 Task: Search one way flight ticket for 4 adults, 2 children, 2 infants in seat and 1 infant on lap in economy from San Juan: Fernando Luis Ribas Dominicci Airport (isla Grande Airport) to Springfield: Abraham Lincoln Capital Airport on 5-2-2023. Choice of flights is Delta. Price is upto 80000. Outbound departure time preference is 9:00.
Action: Mouse moved to (262, 344)
Screenshot: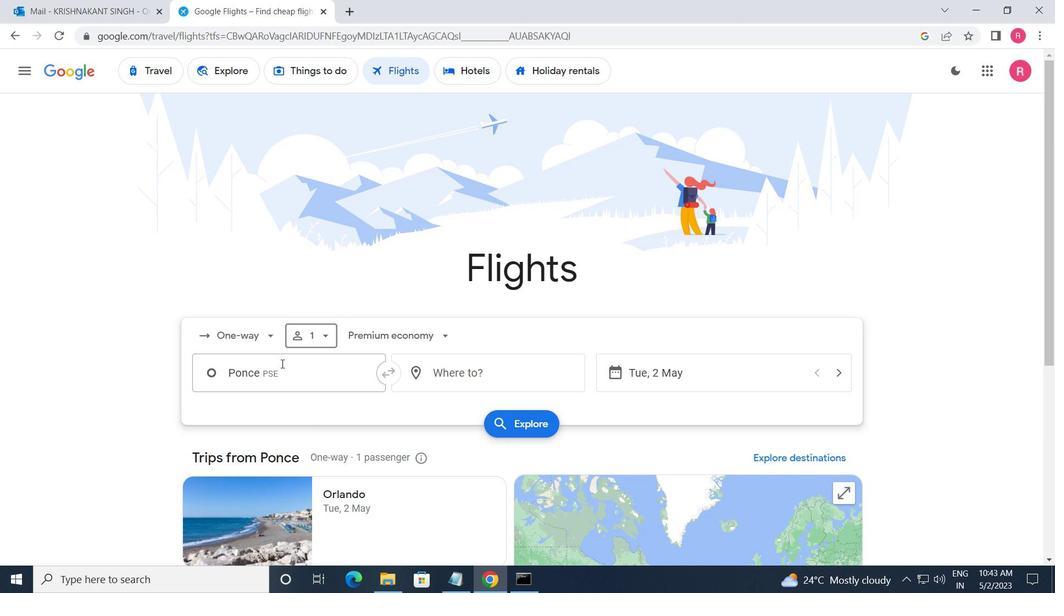 
Action: Mouse pressed left at (262, 344)
Screenshot: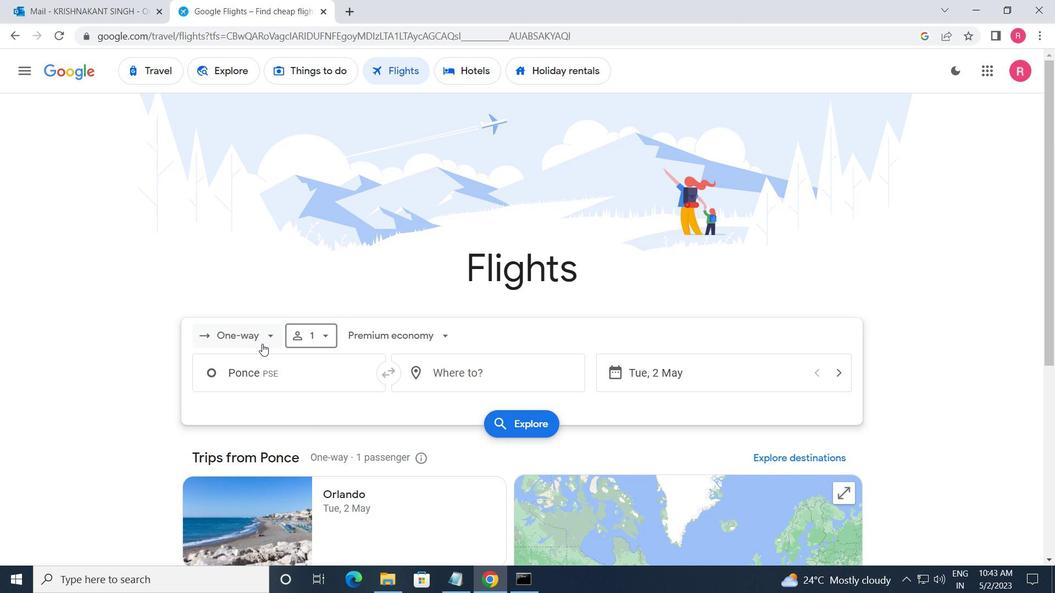 
Action: Mouse moved to (263, 397)
Screenshot: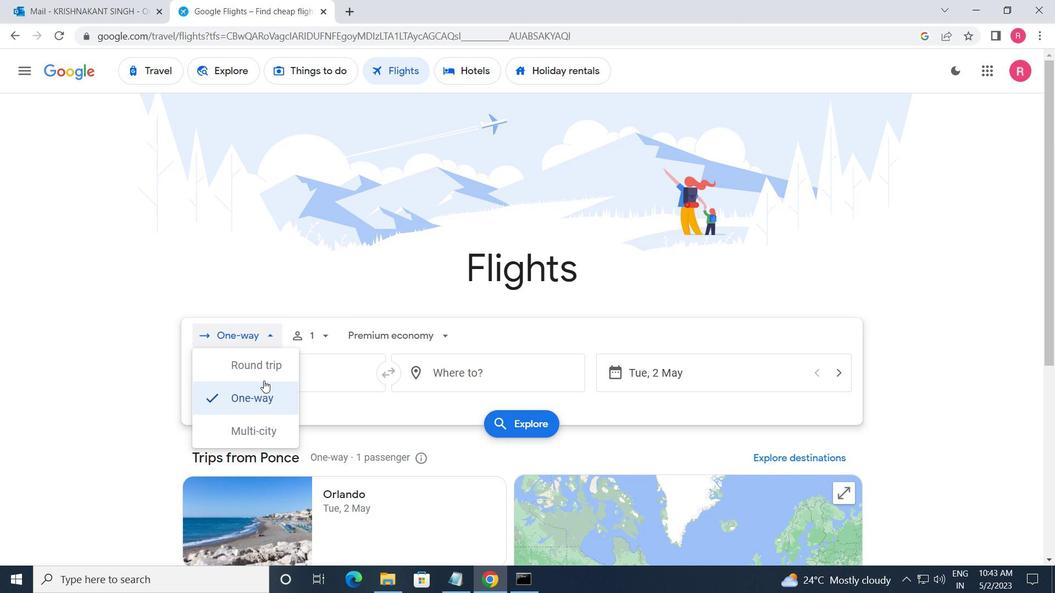 
Action: Mouse pressed left at (263, 397)
Screenshot: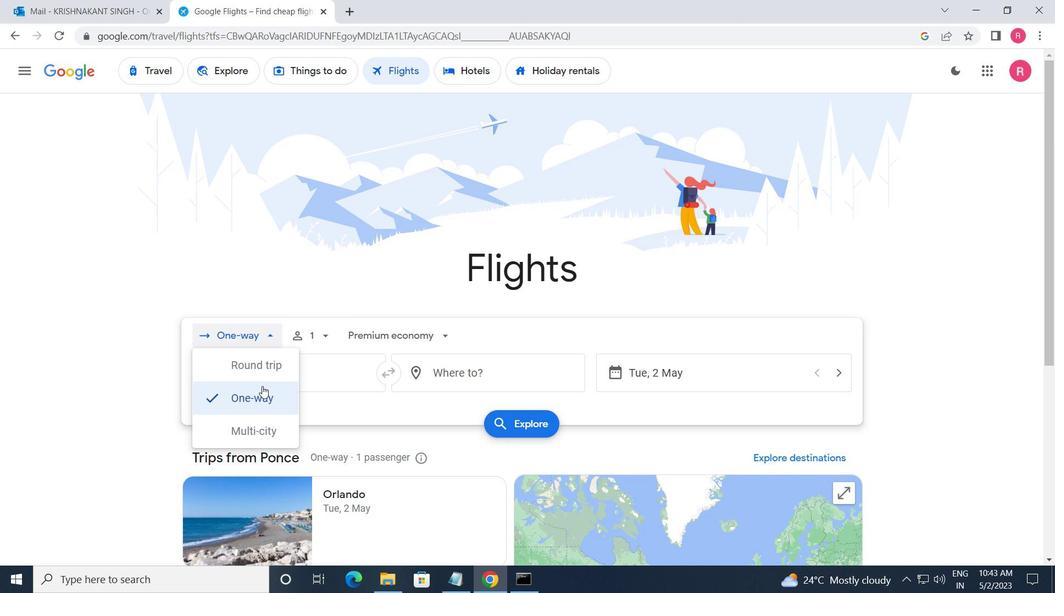 
Action: Mouse moved to (312, 340)
Screenshot: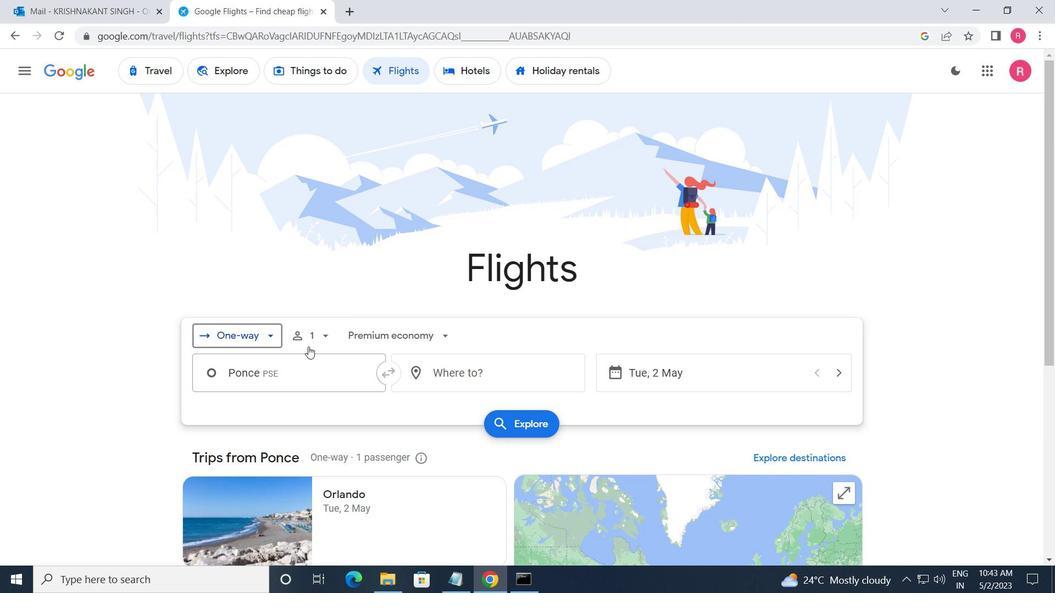 
Action: Mouse pressed left at (312, 340)
Screenshot: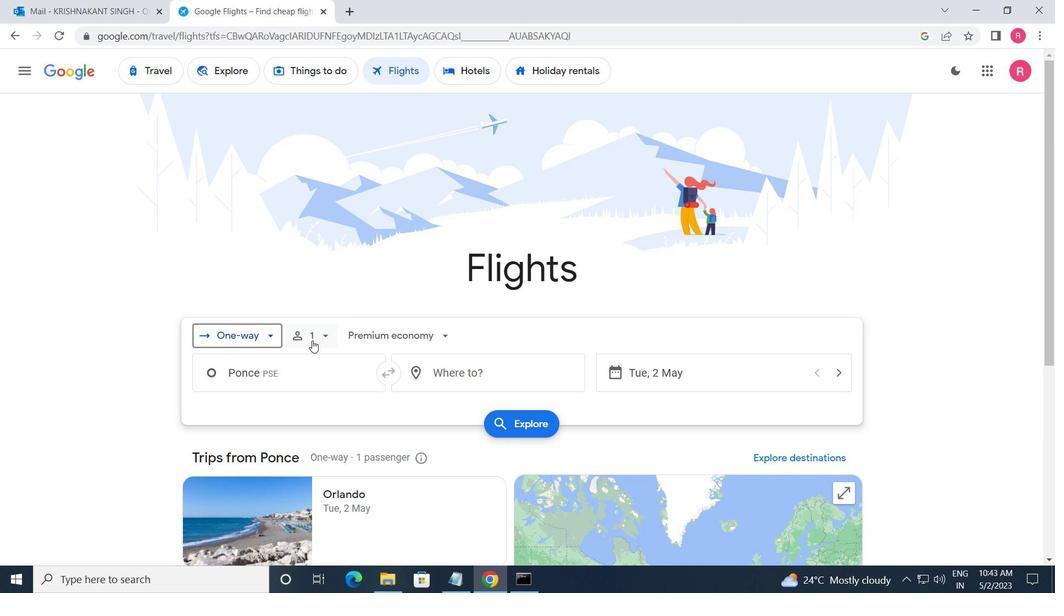 
Action: Mouse moved to (431, 375)
Screenshot: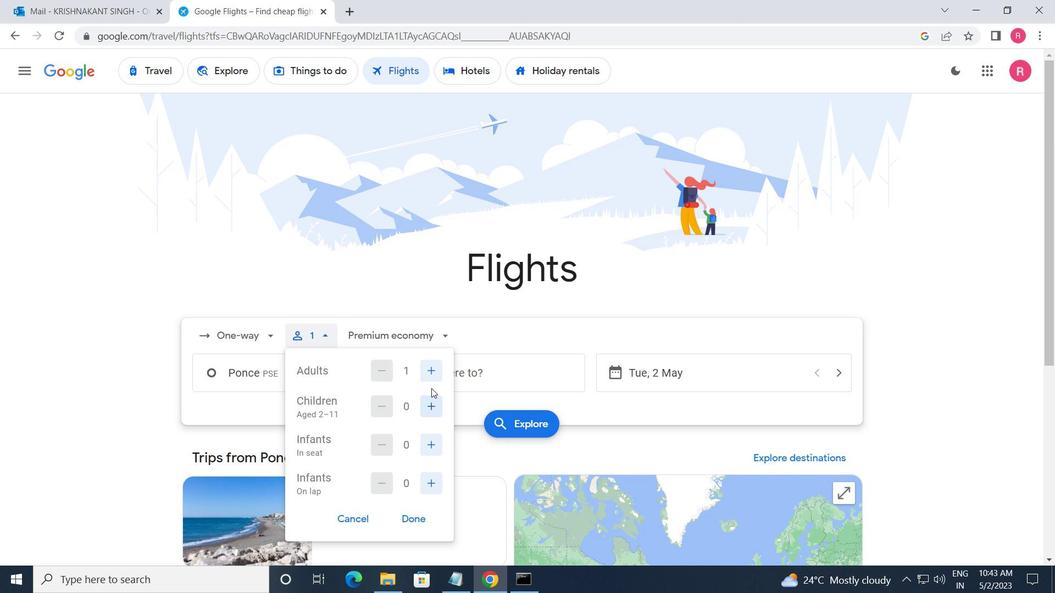 
Action: Mouse pressed left at (431, 375)
Screenshot: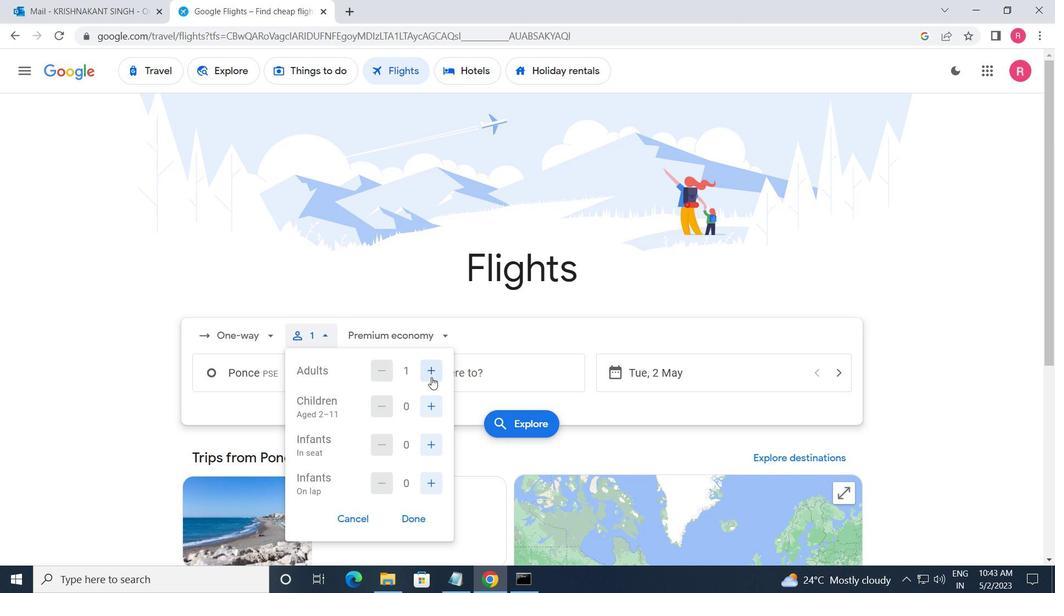 
Action: Mouse moved to (431, 375)
Screenshot: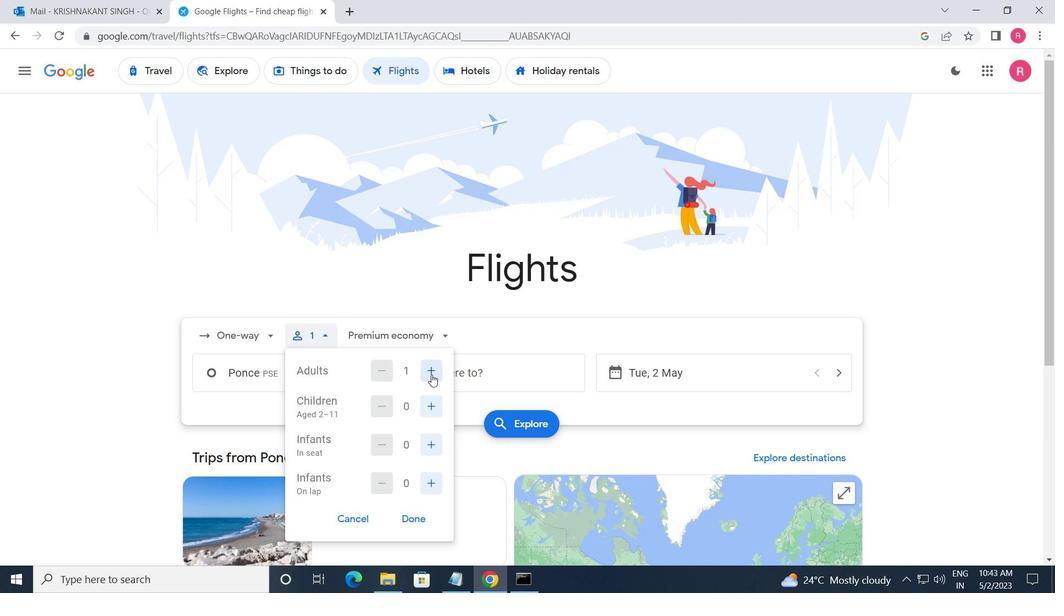 
Action: Mouse pressed left at (431, 375)
Screenshot: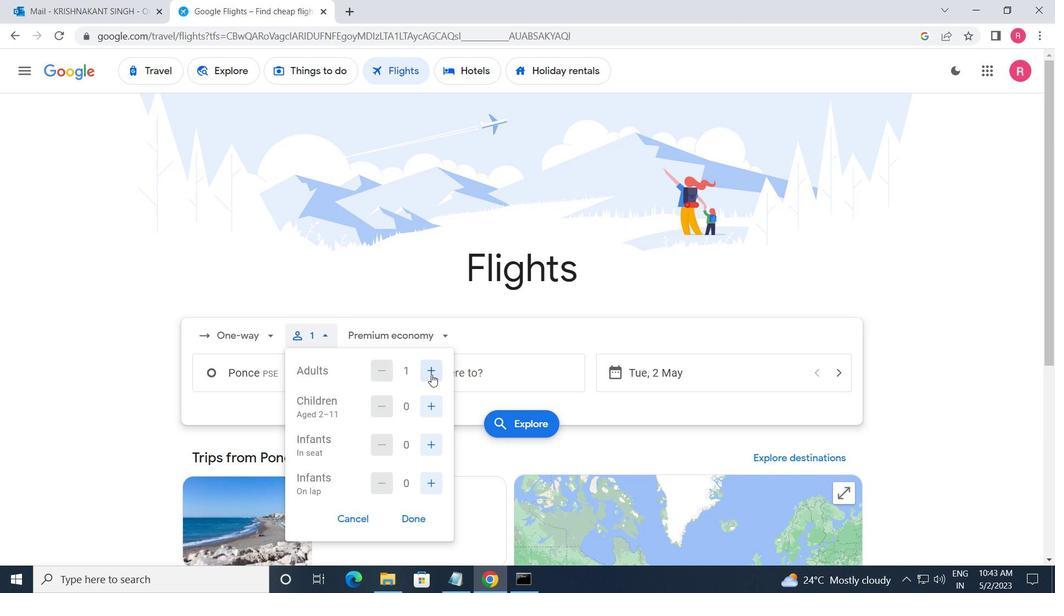 
Action: Mouse pressed left at (431, 375)
Screenshot: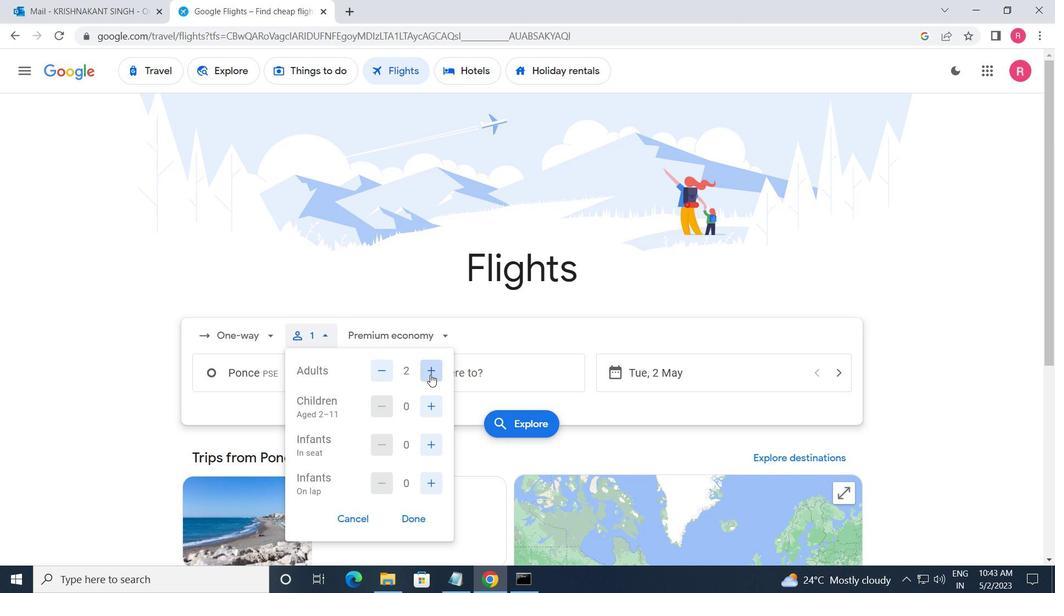 
Action: Mouse moved to (430, 409)
Screenshot: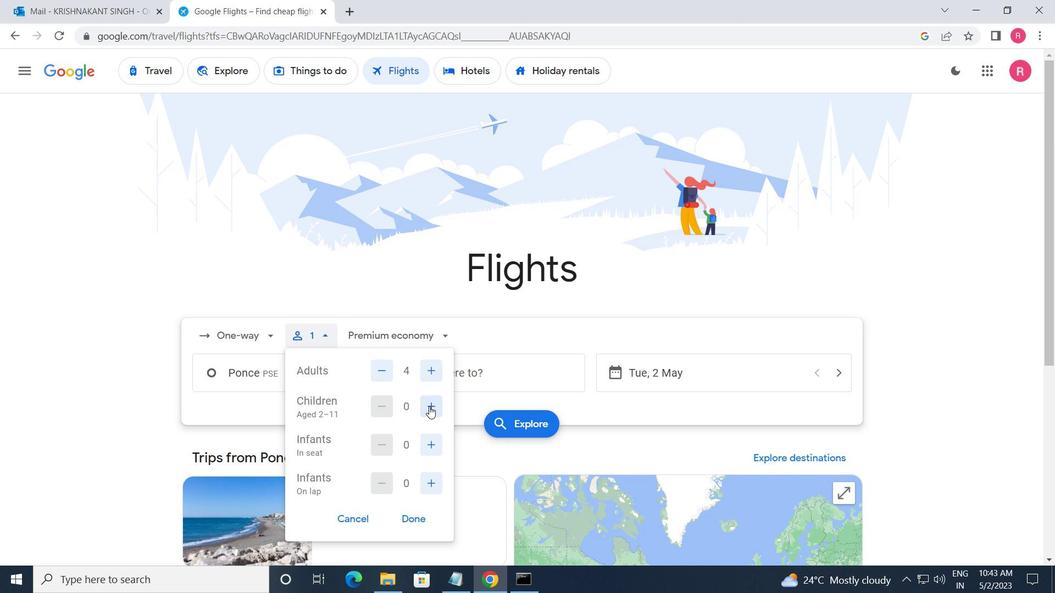 
Action: Mouse pressed left at (430, 409)
Screenshot: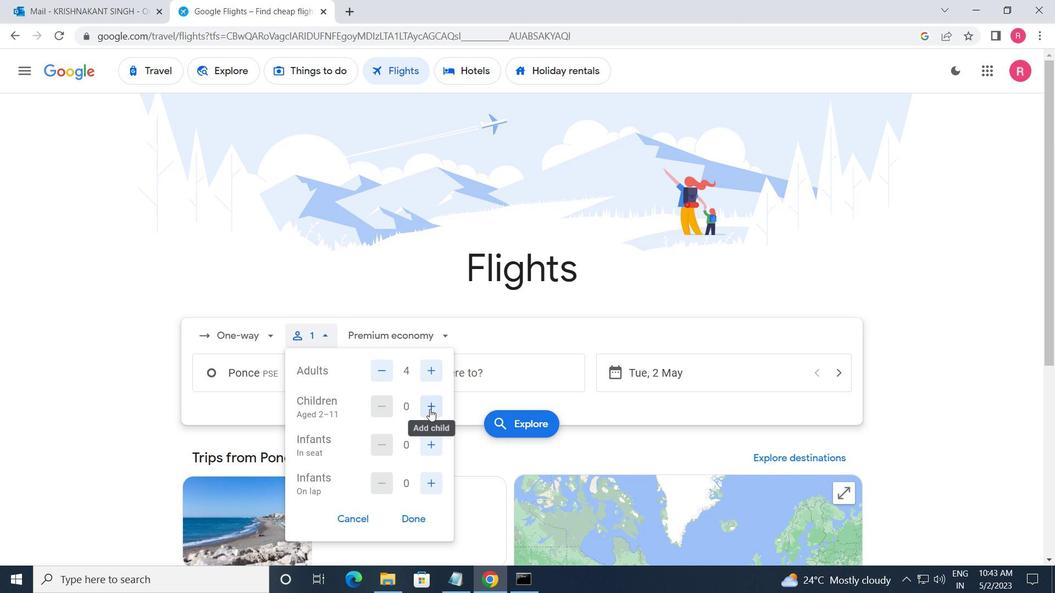 
Action: Mouse pressed left at (430, 409)
Screenshot: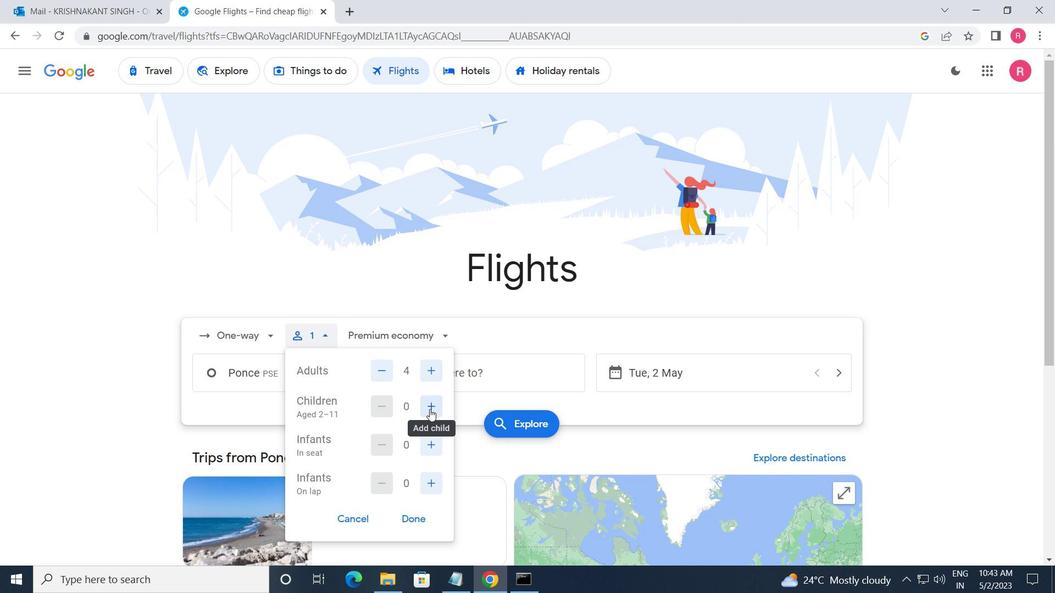 
Action: Mouse moved to (431, 442)
Screenshot: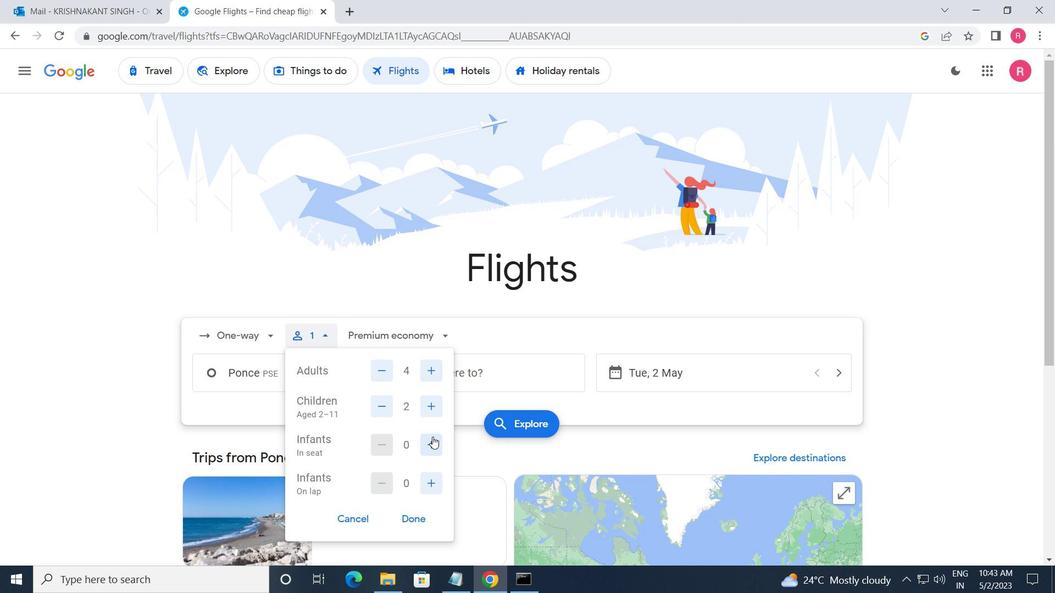 
Action: Mouse pressed left at (431, 442)
Screenshot: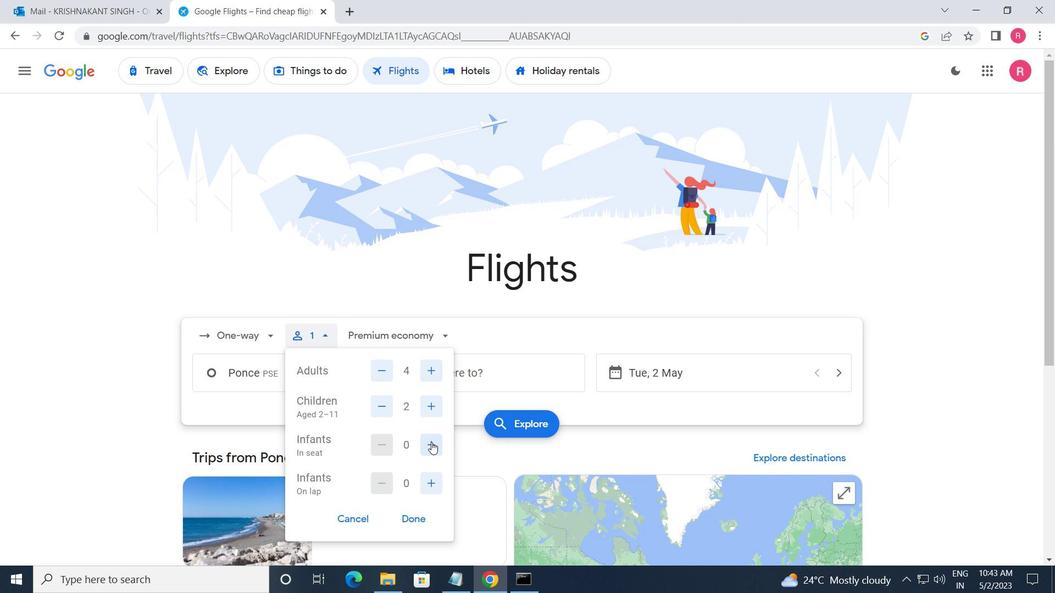 
Action: Mouse pressed left at (431, 442)
Screenshot: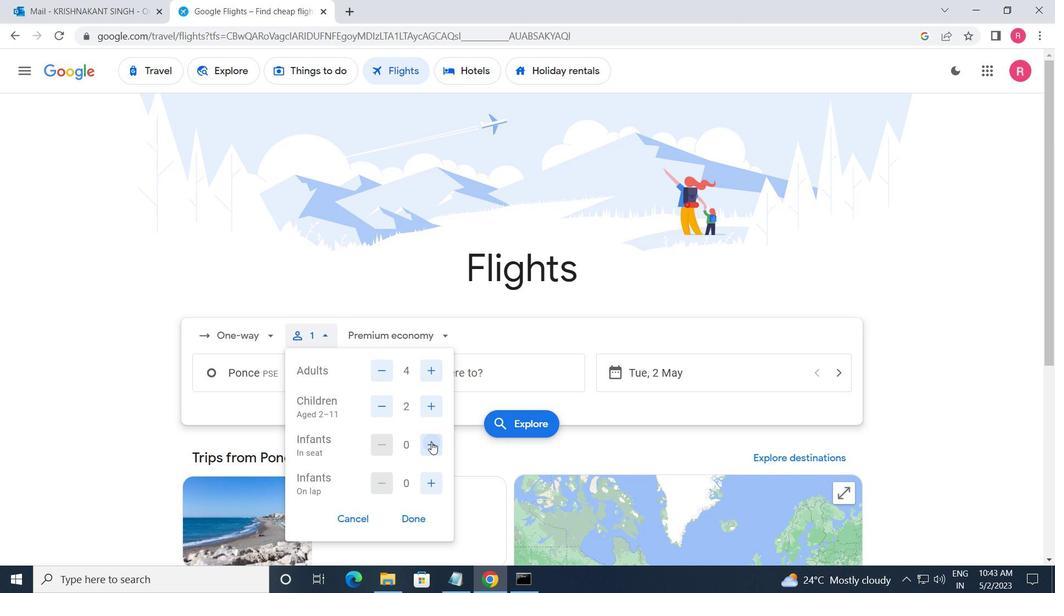 
Action: Mouse moved to (432, 483)
Screenshot: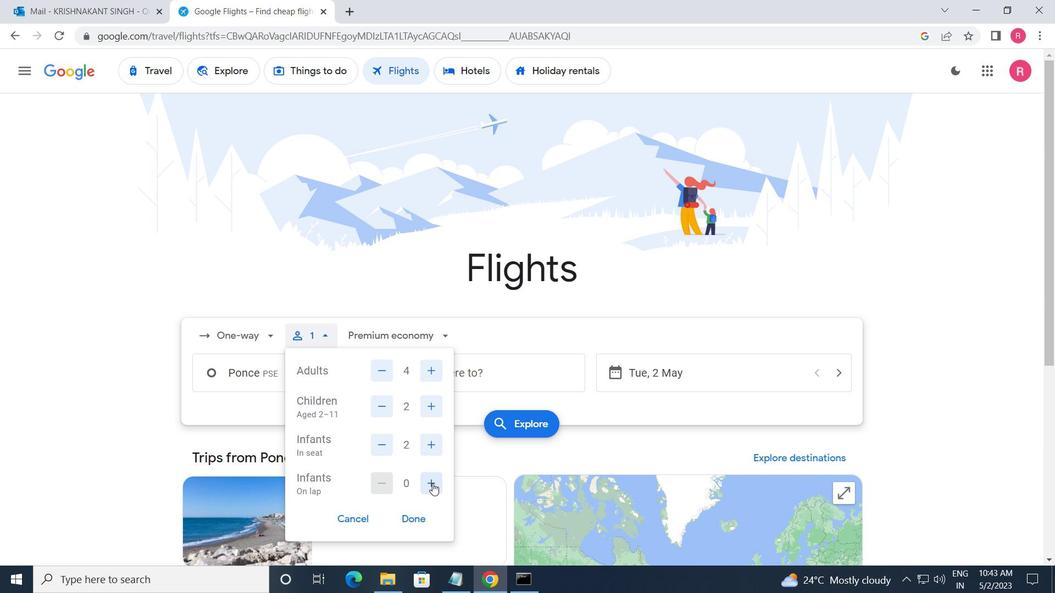 
Action: Mouse pressed left at (432, 483)
Screenshot: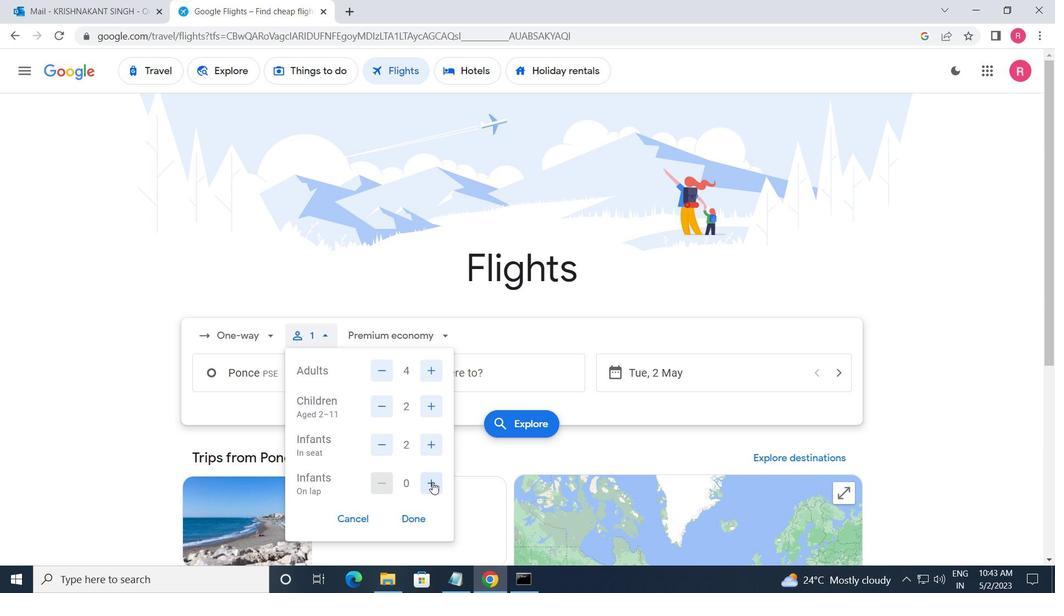 
Action: Mouse moved to (417, 513)
Screenshot: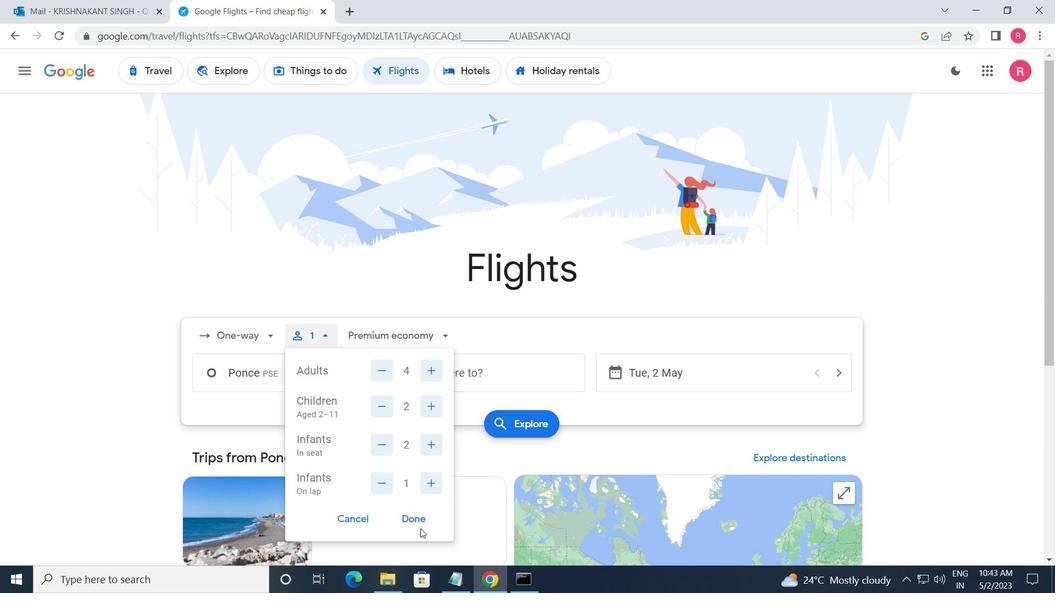 
Action: Mouse pressed left at (417, 513)
Screenshot: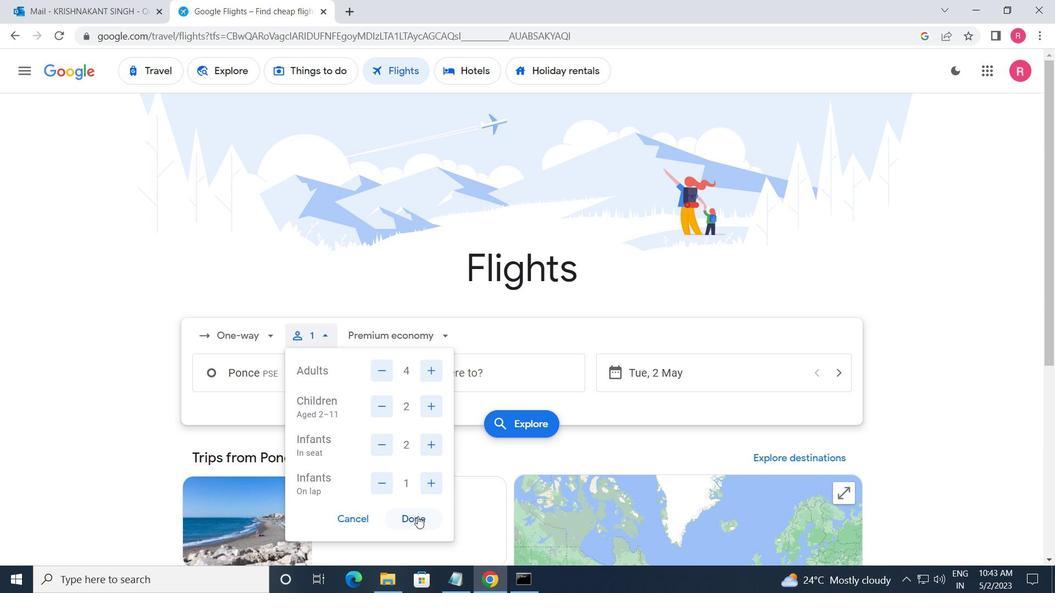 
Action: Mouse moved to (393, 332)
Screenshot: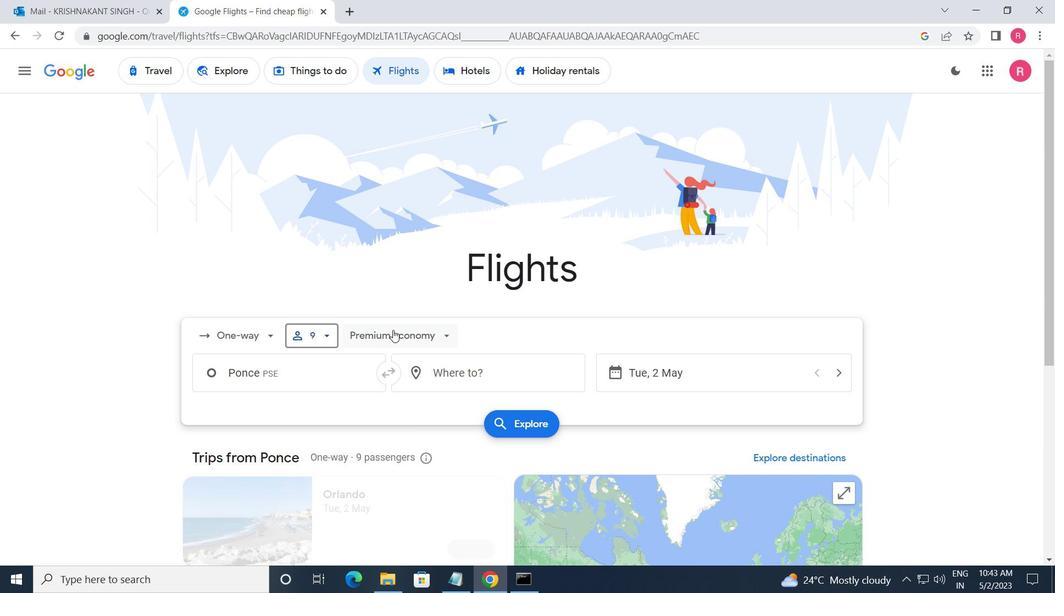 
Action: Mouse pressed left at (393, 332)
Screenshot: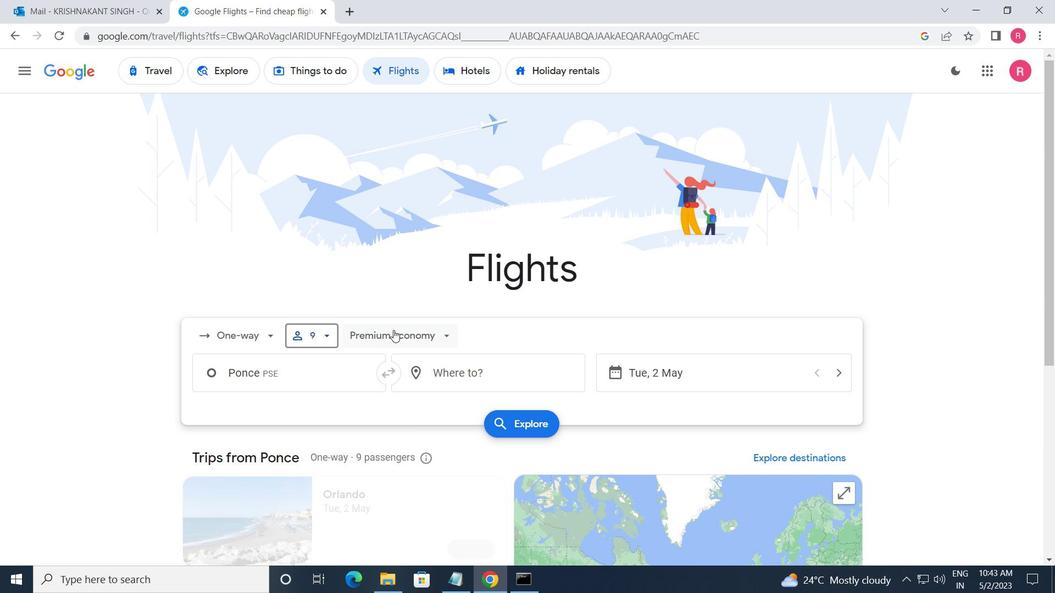 
Action: Mouse moved to (412, 370)
Screenshot: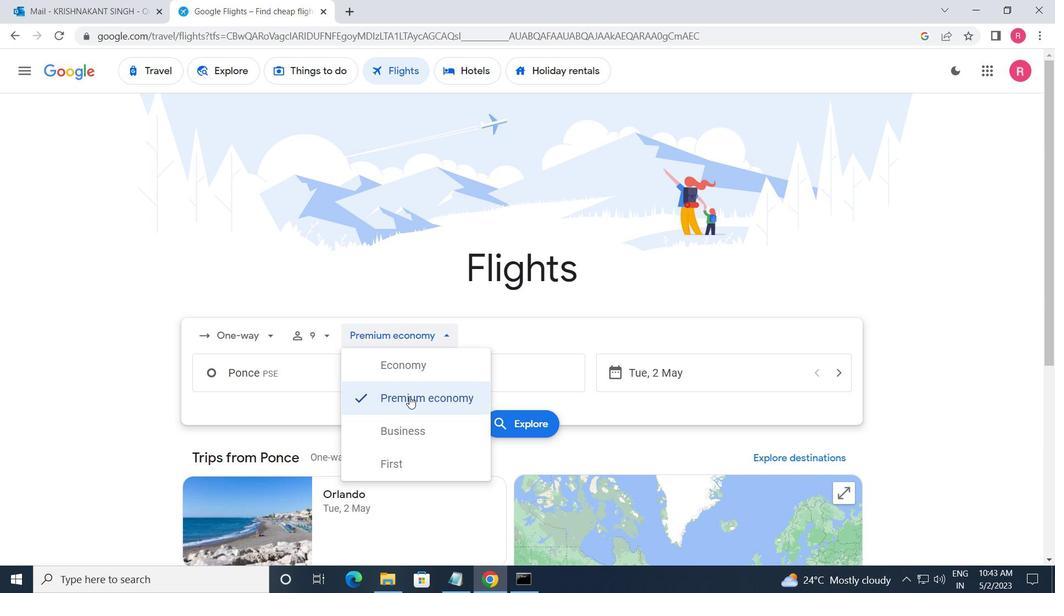 
Action: Mouse pressed left at (412, 370)
Screenshot: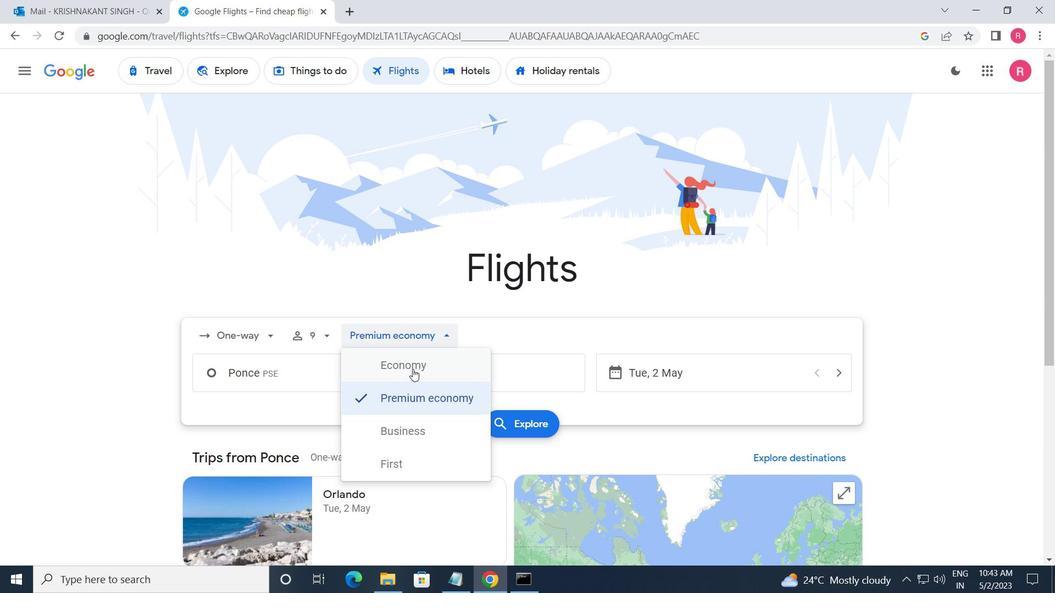 
Action: Mouse moved to (345, 375)
Screenshot: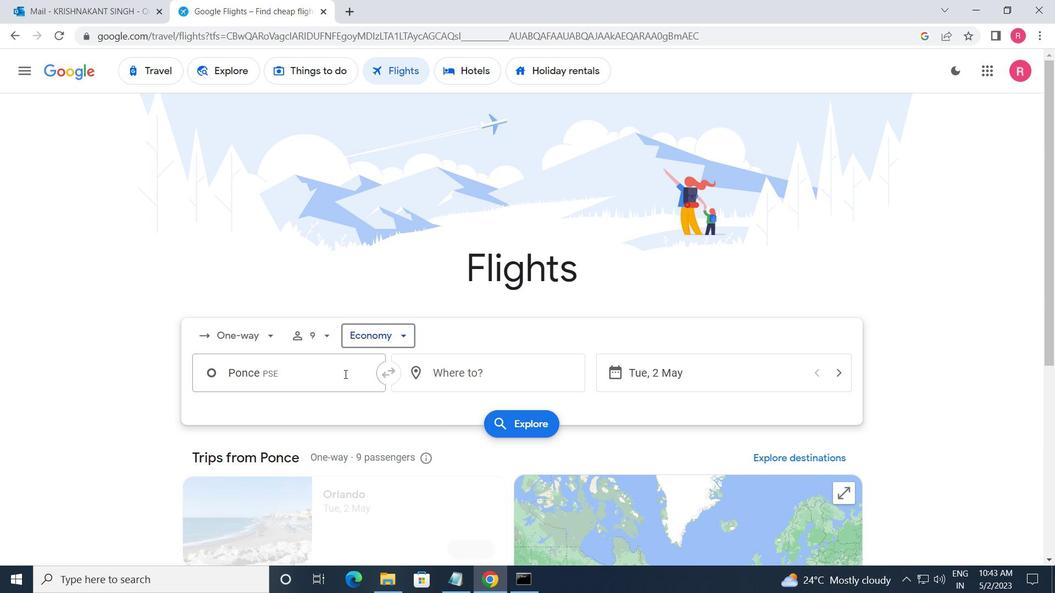 
Action: Mouse pressed left at (345, 375)
Screenshot: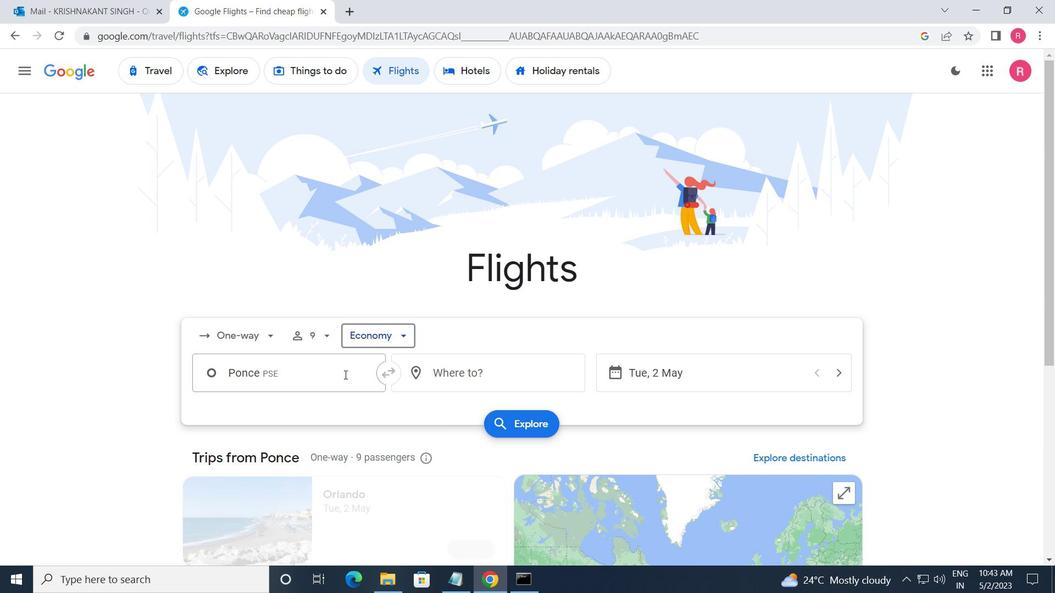 
Action: Mouse moved to (341, 378)
Screenshot: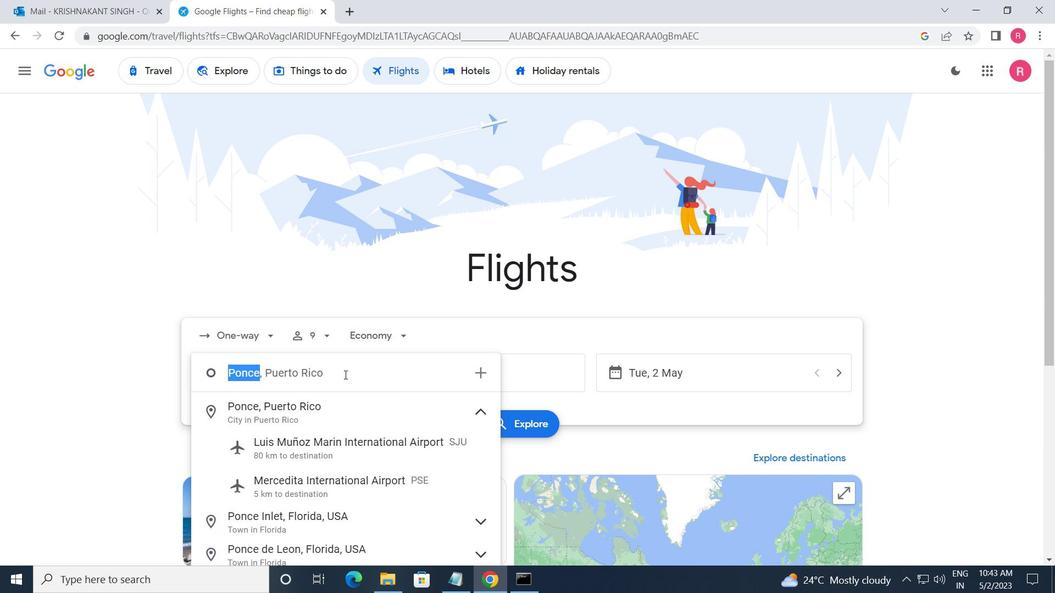 
Action: Key pressed <Key.shift><Key.shift><Key.shift><Key.shift><Key.shift>FERNANDO<Key.space><Key.shift_r>L
Screenshot: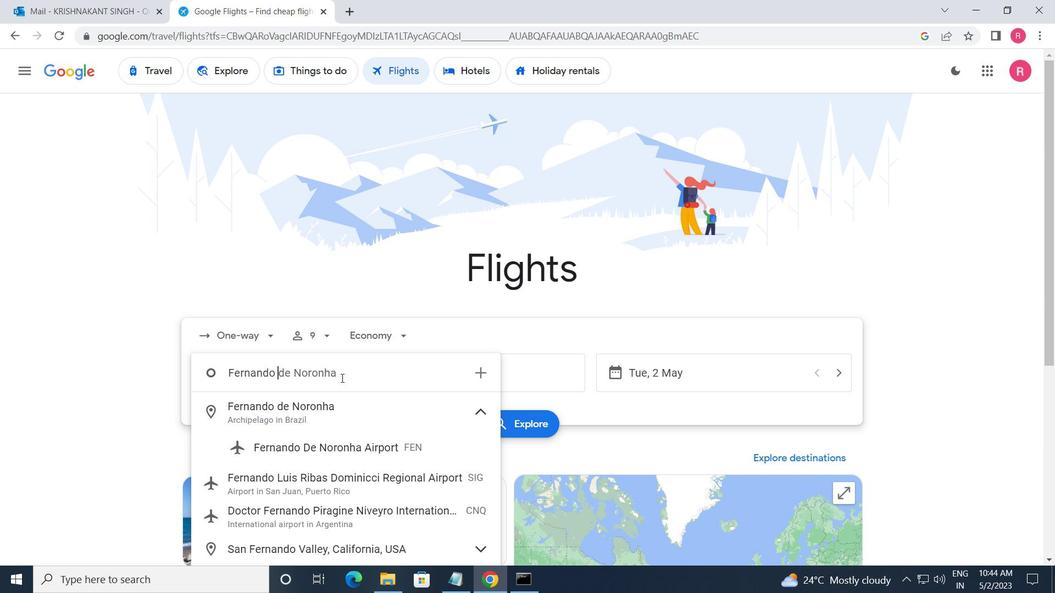 
Action: Mouse moved to (323, 406)
Screenshot: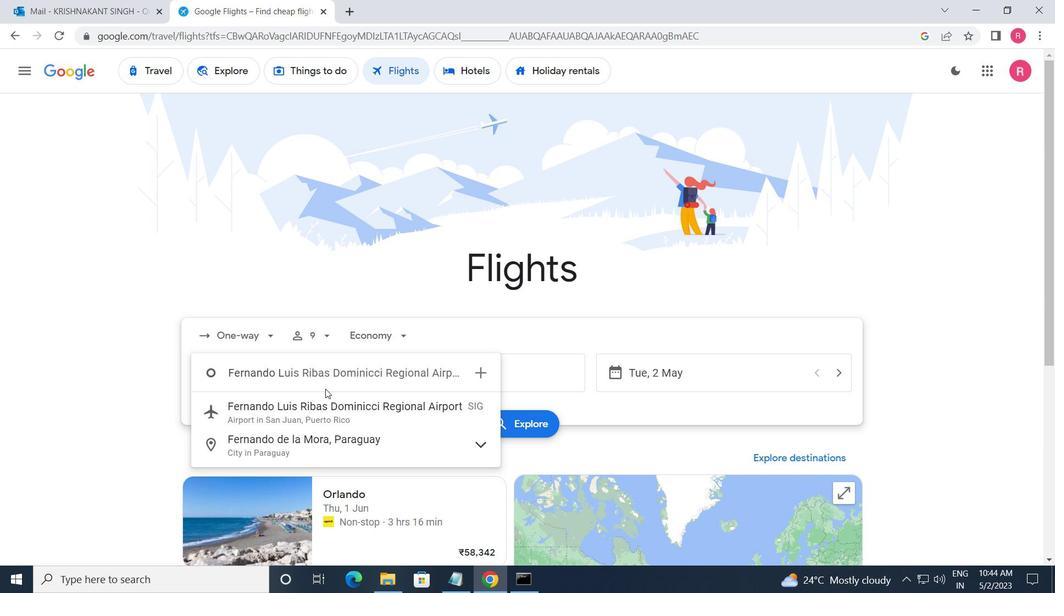 
Action: Mouse pressed left at (323, 406)
Screenshot: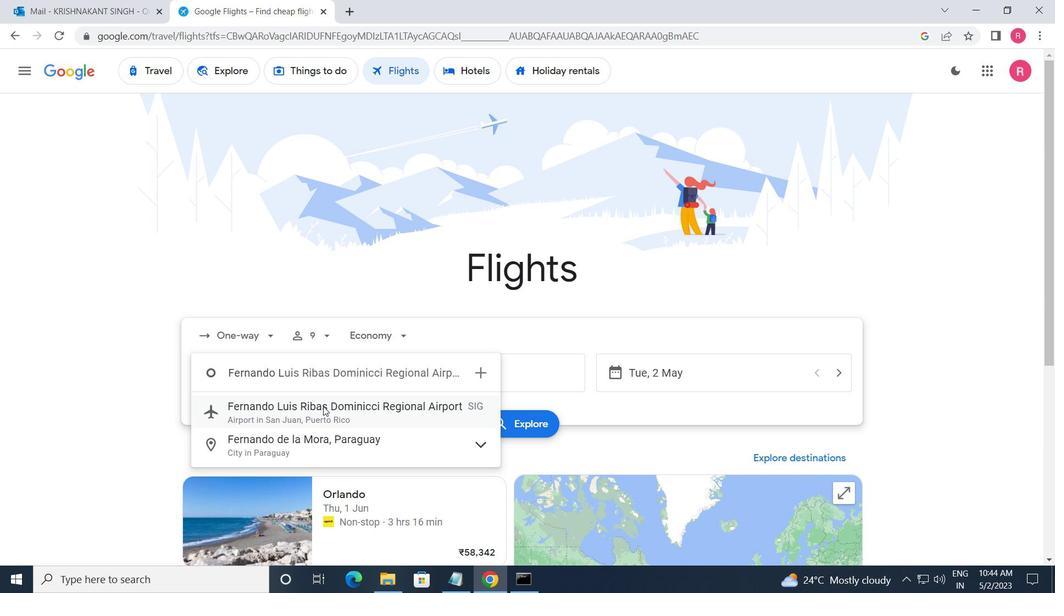 
Action: Mouse moved to (487, 369)
Screenshot: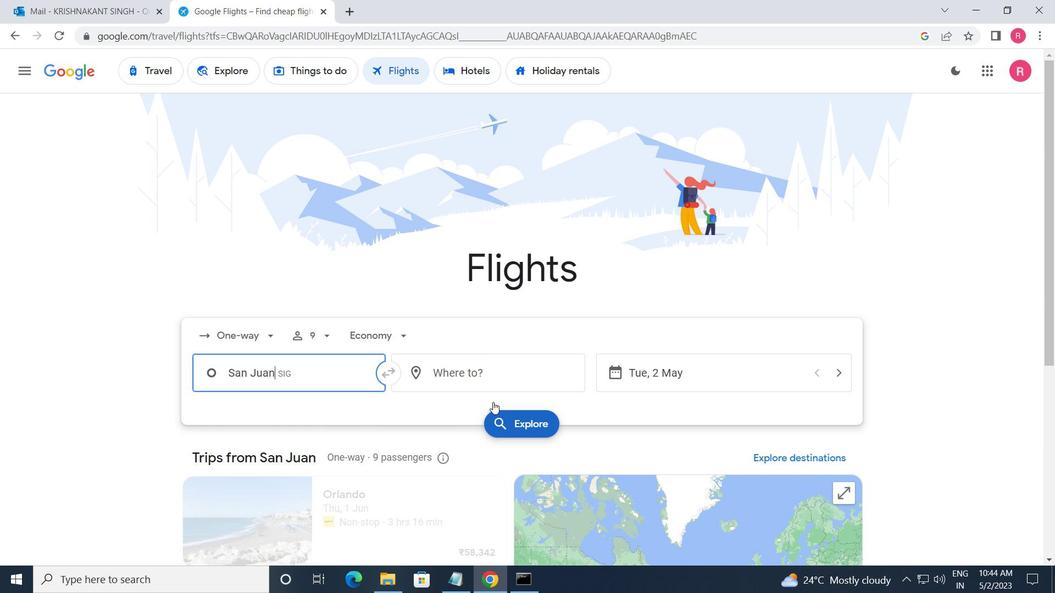 
Action: Mouse pressed left at (487, 369)
Screenshot: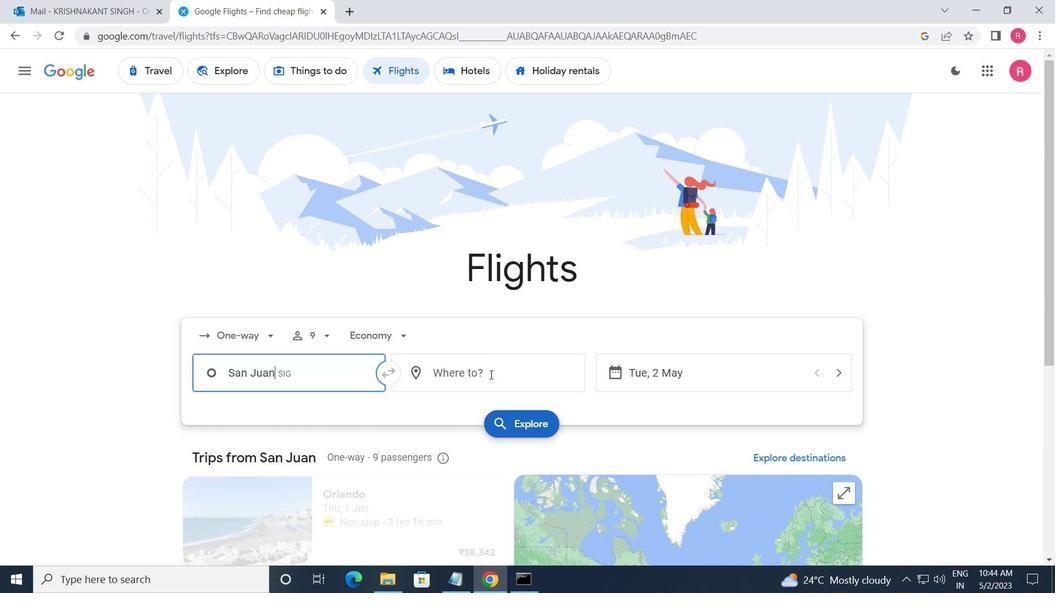 
Action: Mouse moved to (503, 504)
Screenshot: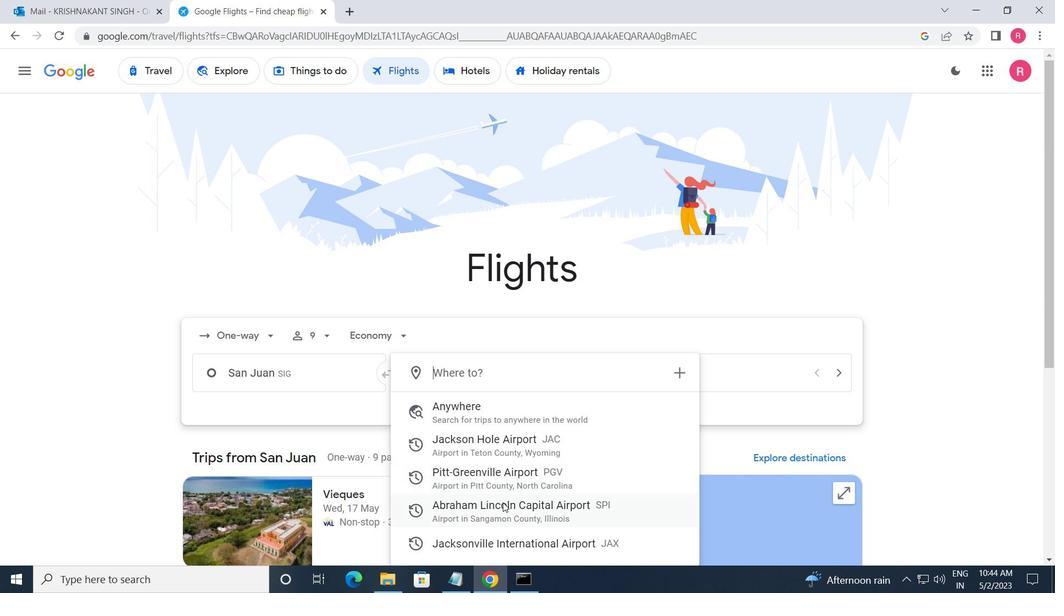 
Action: Mouse pressed left at (503, 504)
Screenshot: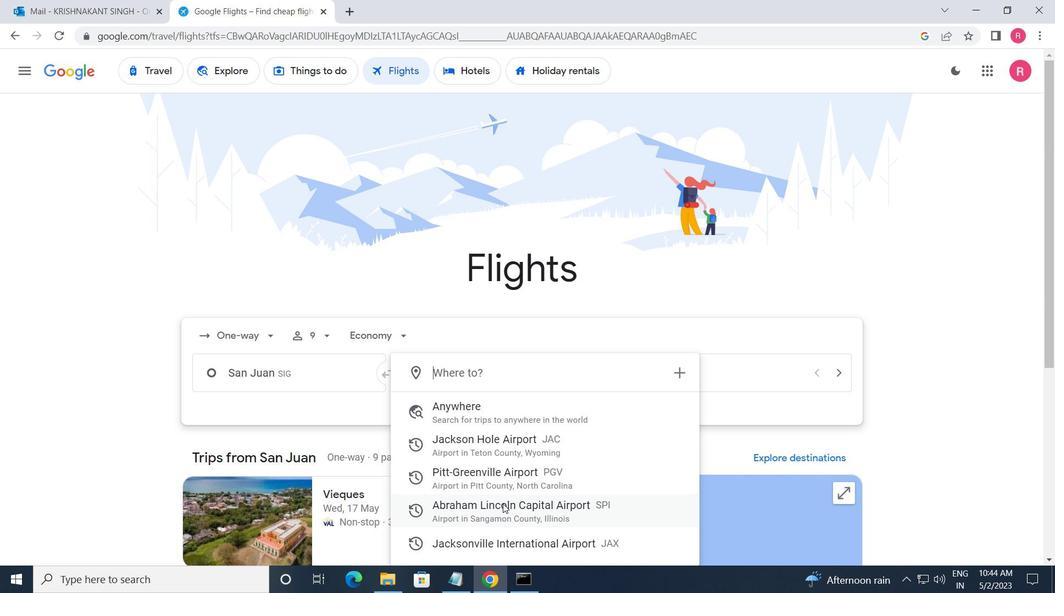 
Action: Mouse moved to (725, 375)
Screenshot: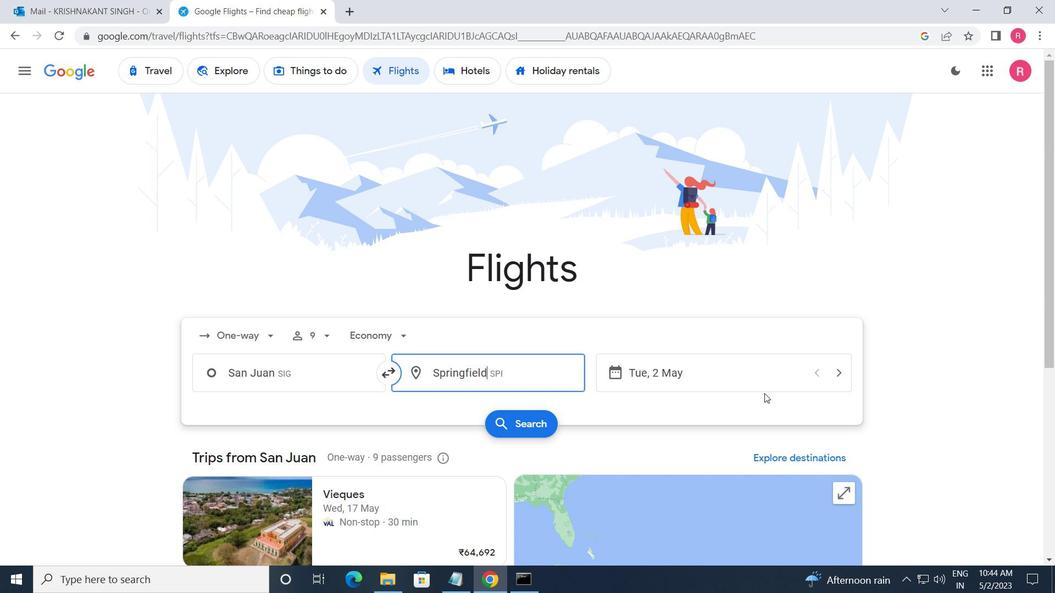 
Action: Mouse pressed left at (725, 375)
Screenshot: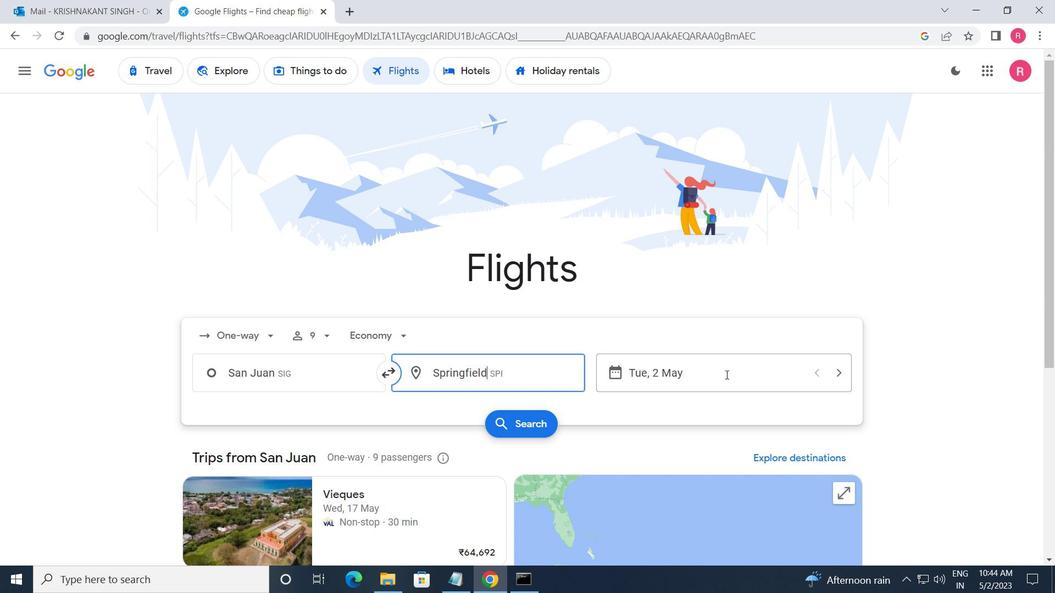 
Action: Mouse moved to (430, 316)
Screenshot: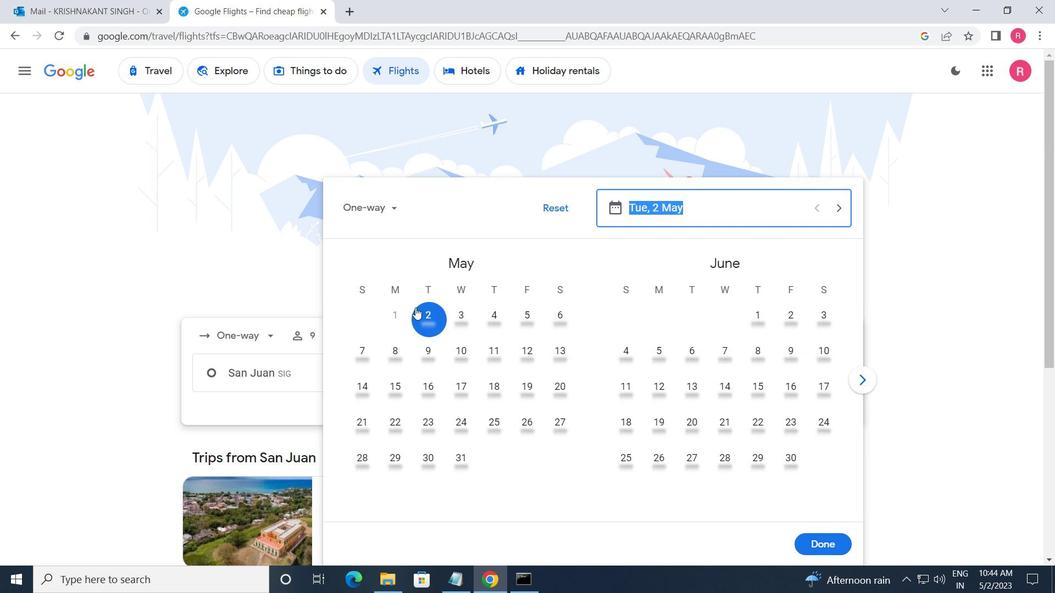 
Action: Mouse pressed left at (430, 316)
Screenshot: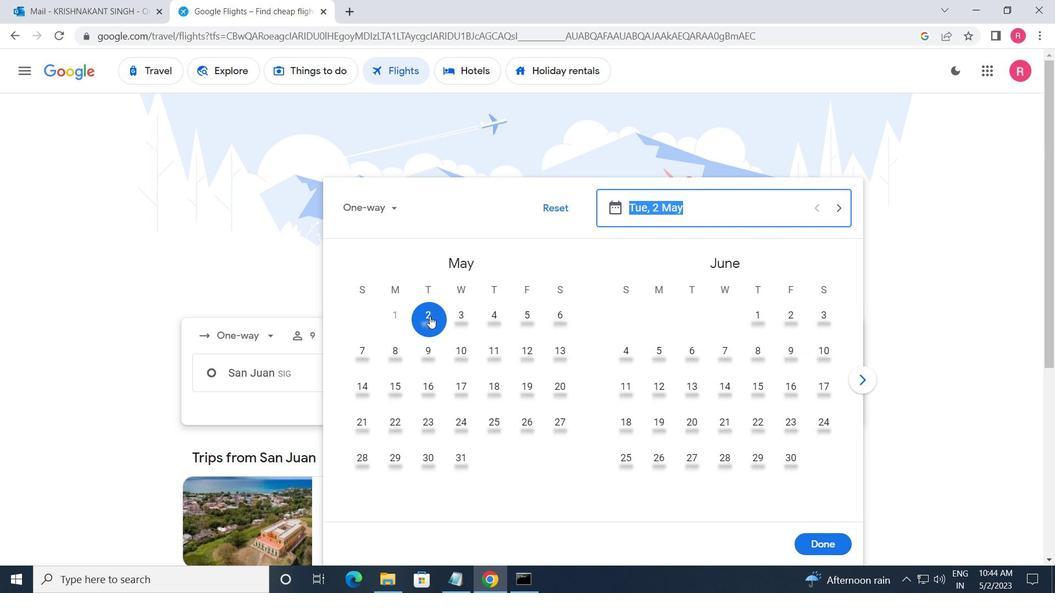 
Action: Mouse moved to (431, 320)
Screenshot: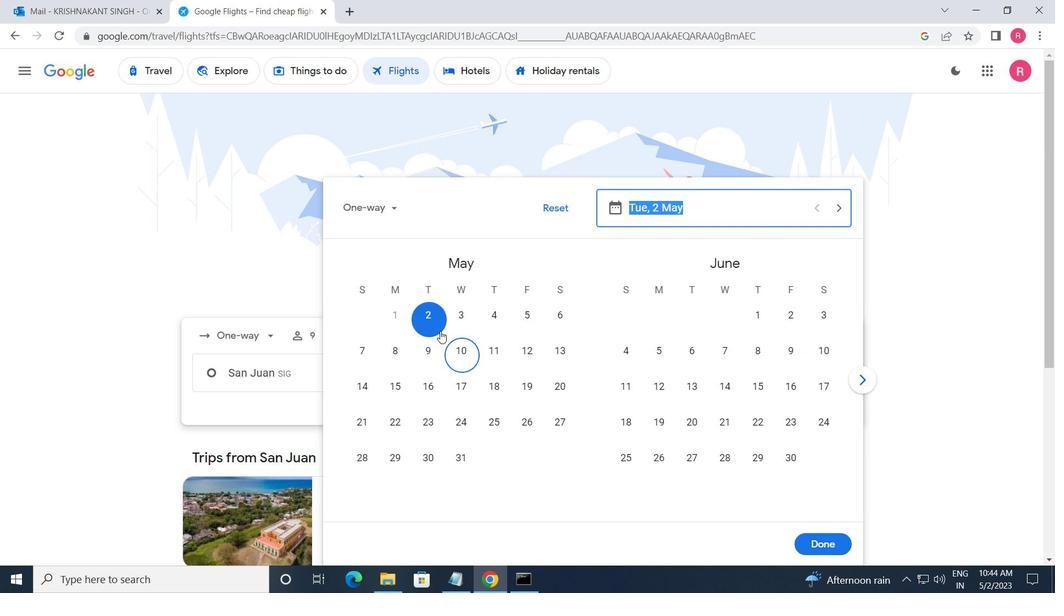 
Action: Mouse pressed left at (431, 320)
Screenshot: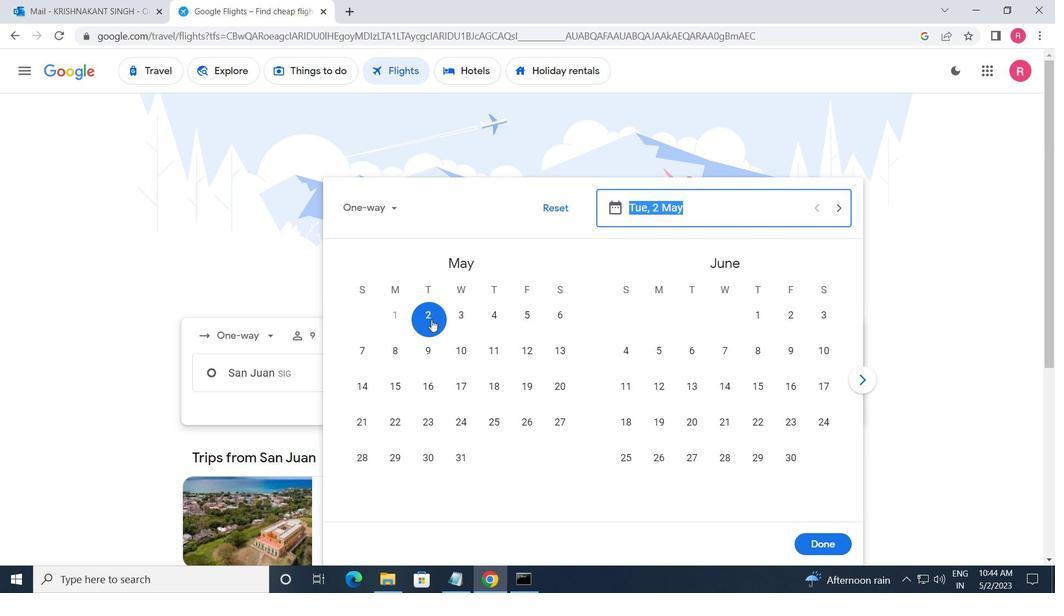 
Action: Mouse moved to (836, 543)
Screenshot: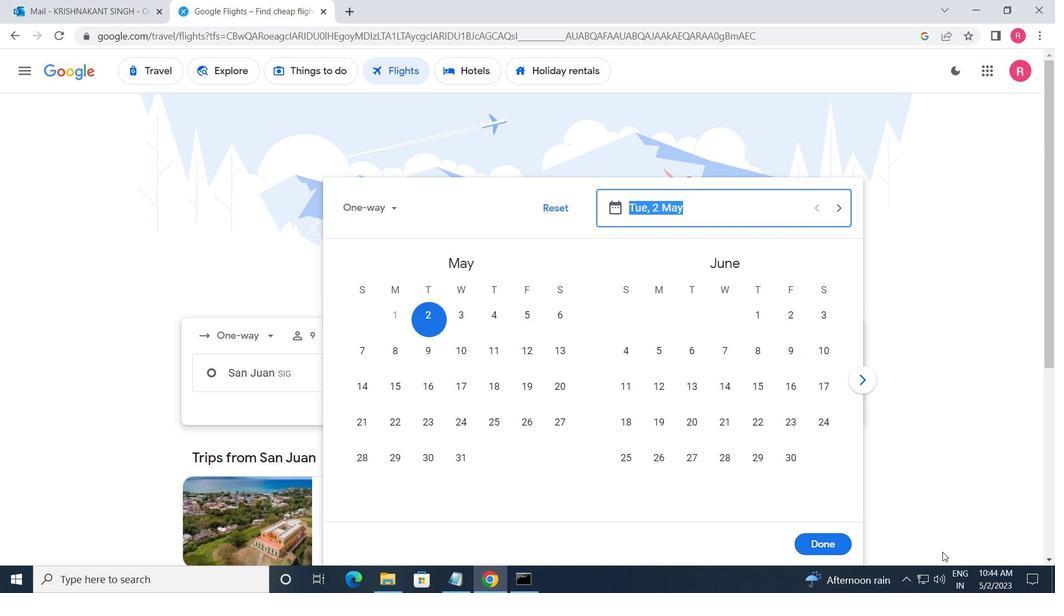 
Action: Mouse pressed left at (836, 543)
Screenshot: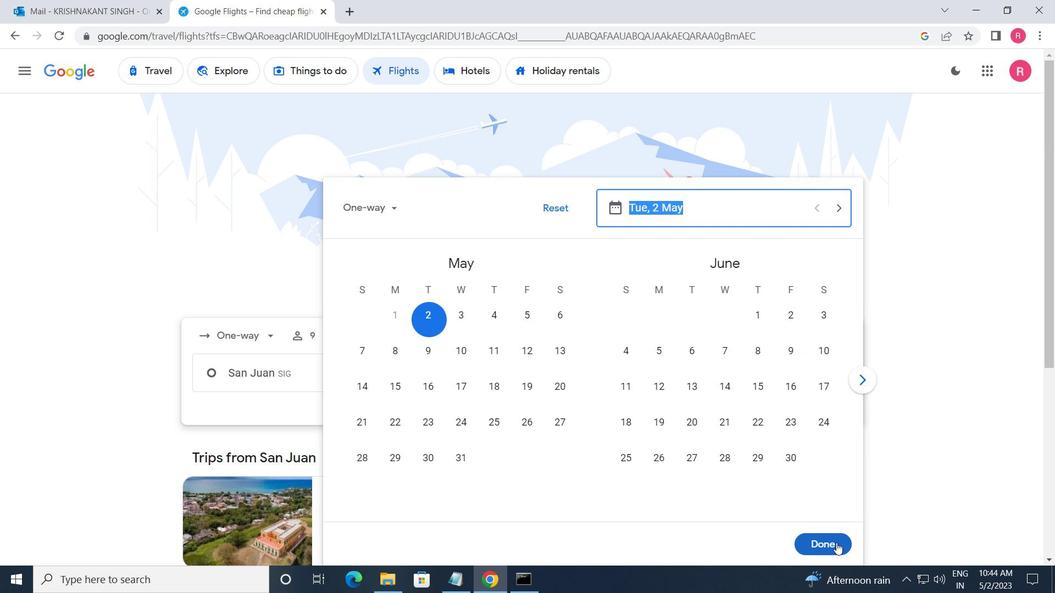 
Action: Mouse moved to (516, 432)
Screenshot: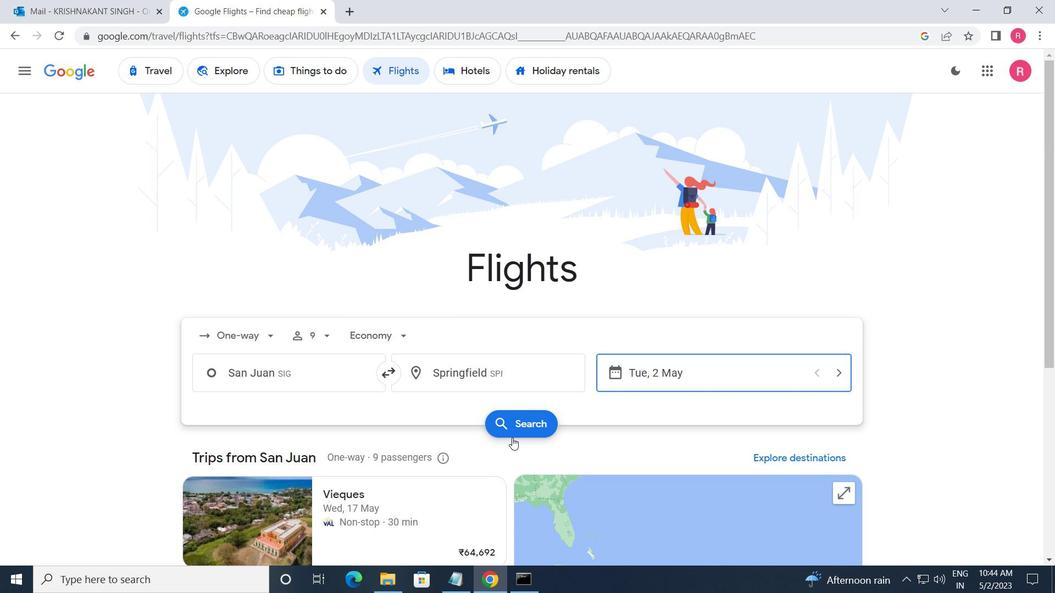 
Action: Mouse pressed left at (516, 432)
Screenshot: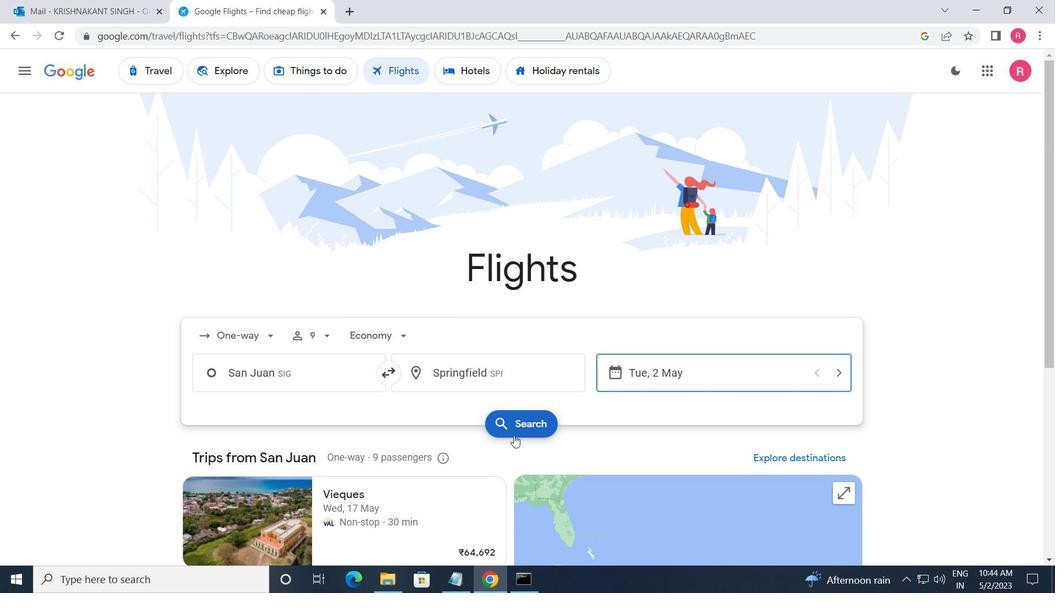 
Action: Mouse moved to (213, 205)
Screenshot: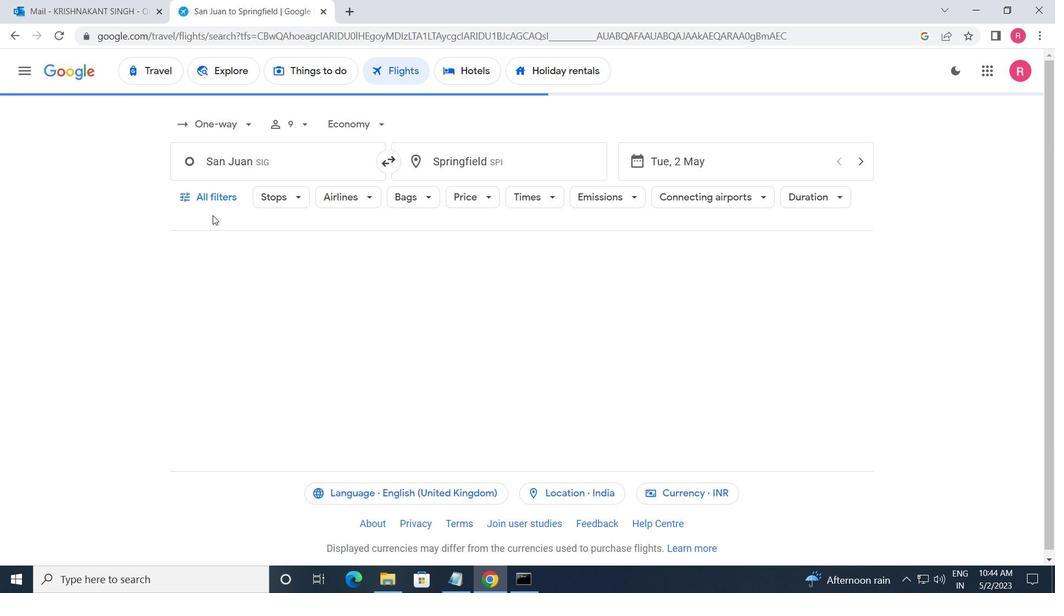 
Action: Mouse pressed left at (213, 205)
Screenshot: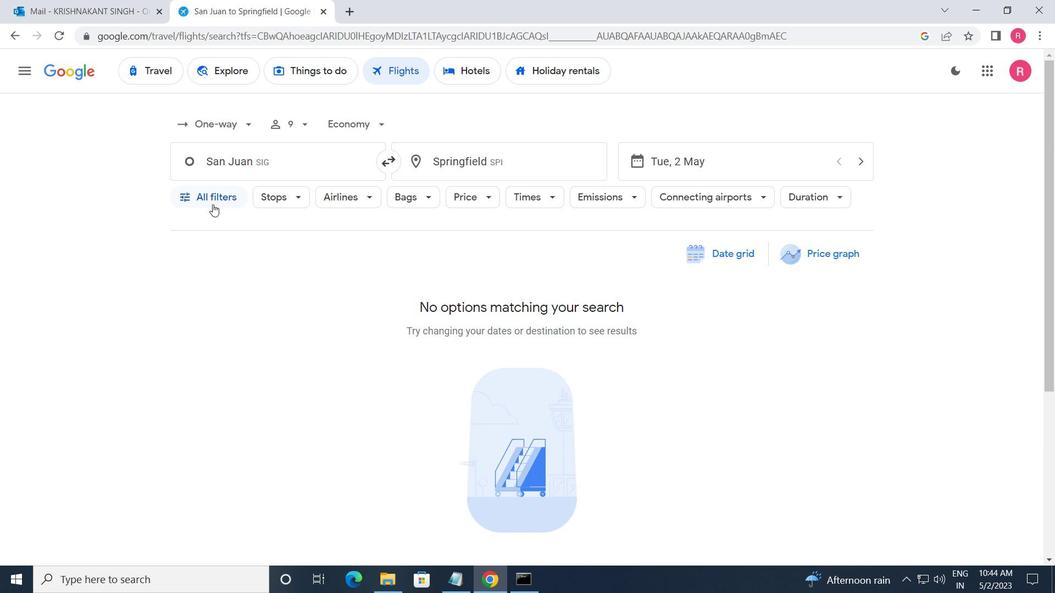 
Action: Mouse moved to (215, 357)
Screenshot: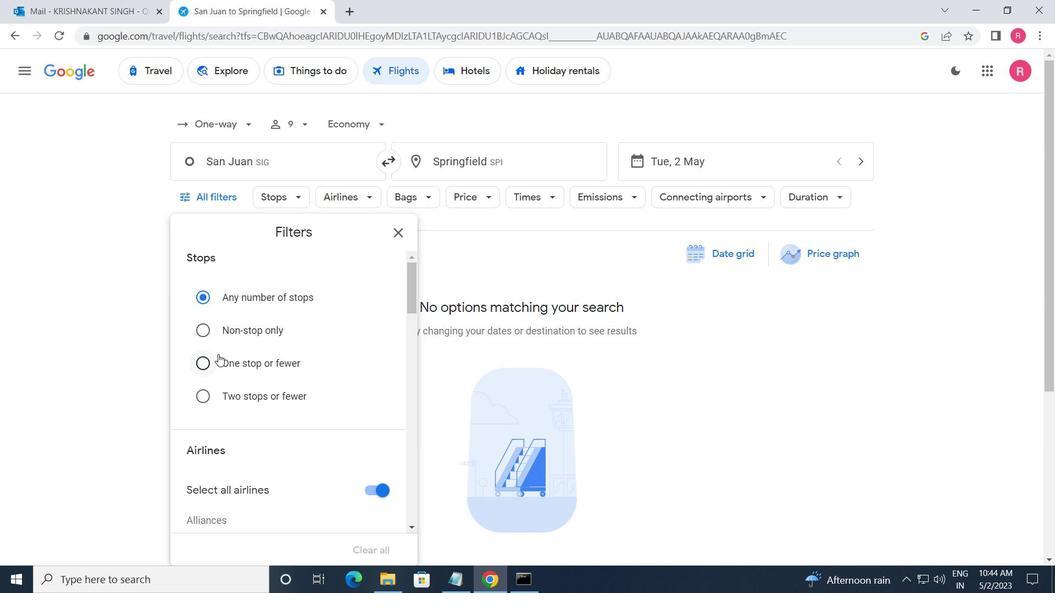 
Action: Mouse scrolled (215, 356) with delta (0, 0)
Screenshot: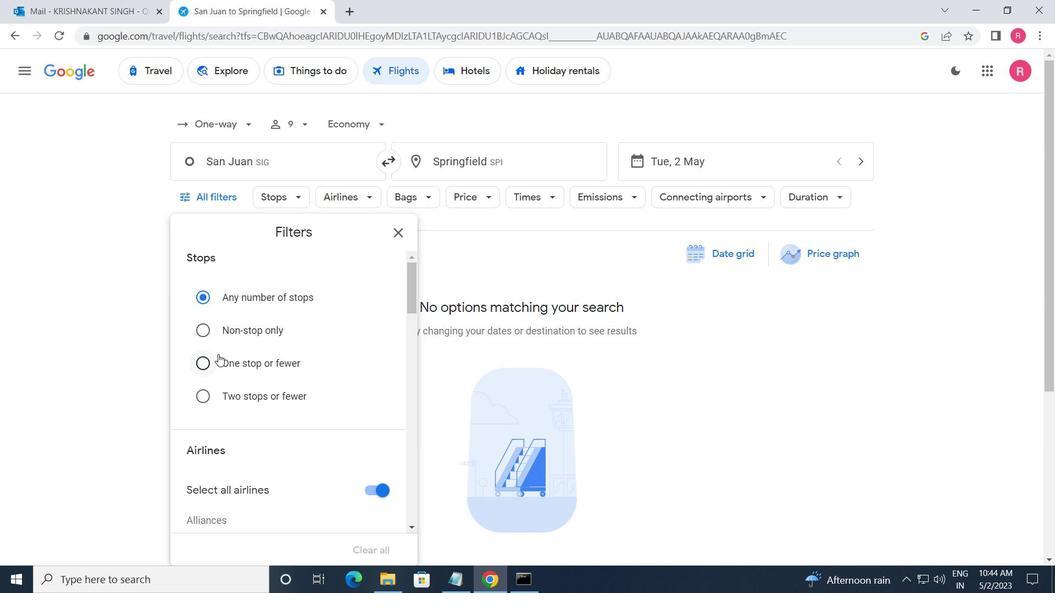 
Action: Mouse moved to (245, 370)
Screenshot: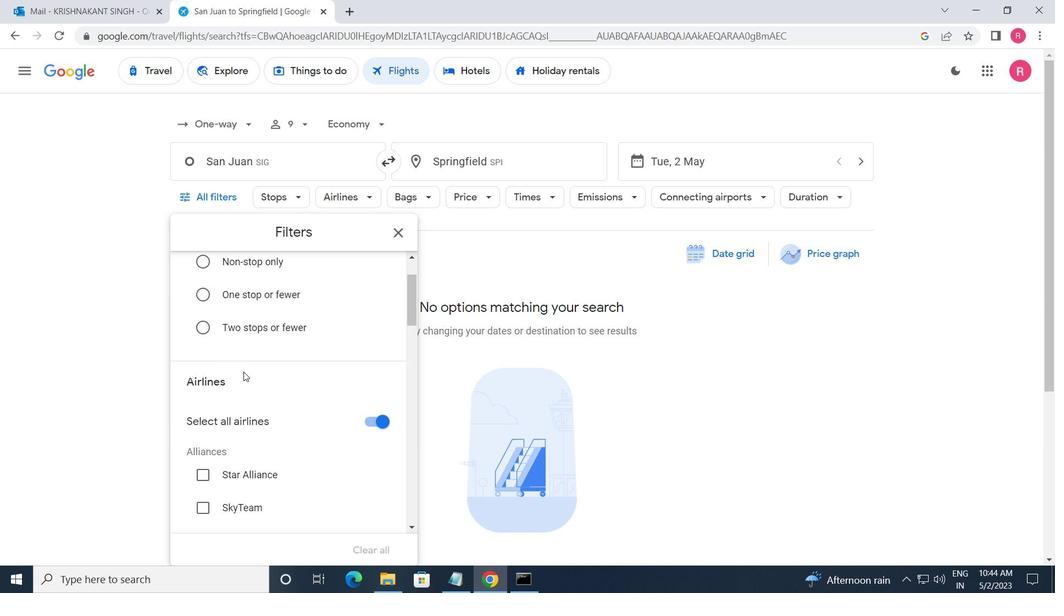 
Action: Mouse scrolled (245, 370) with delta (0, 0)
Screenshot: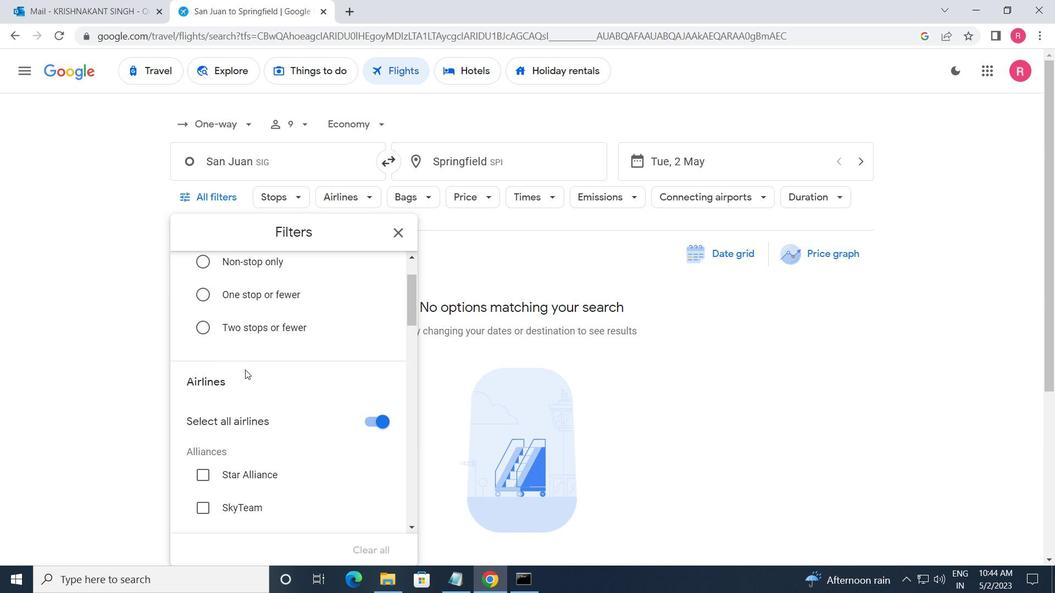 
Action: Mouse scrolled (245, 370) with delta (0, 0)
Screenshot: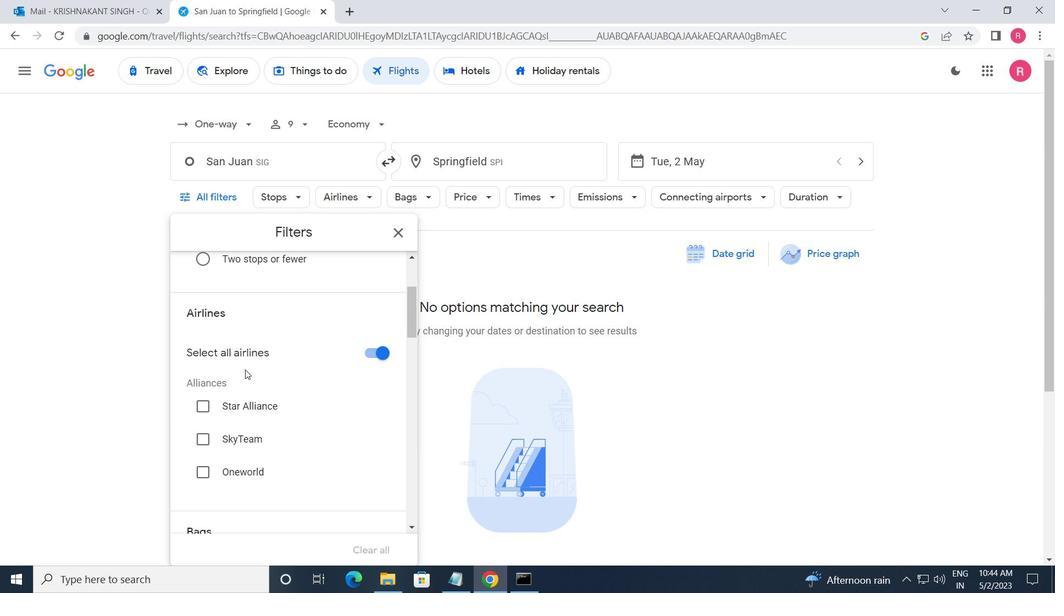 
Action: Mouse moved to (246, 372)
Screenshot: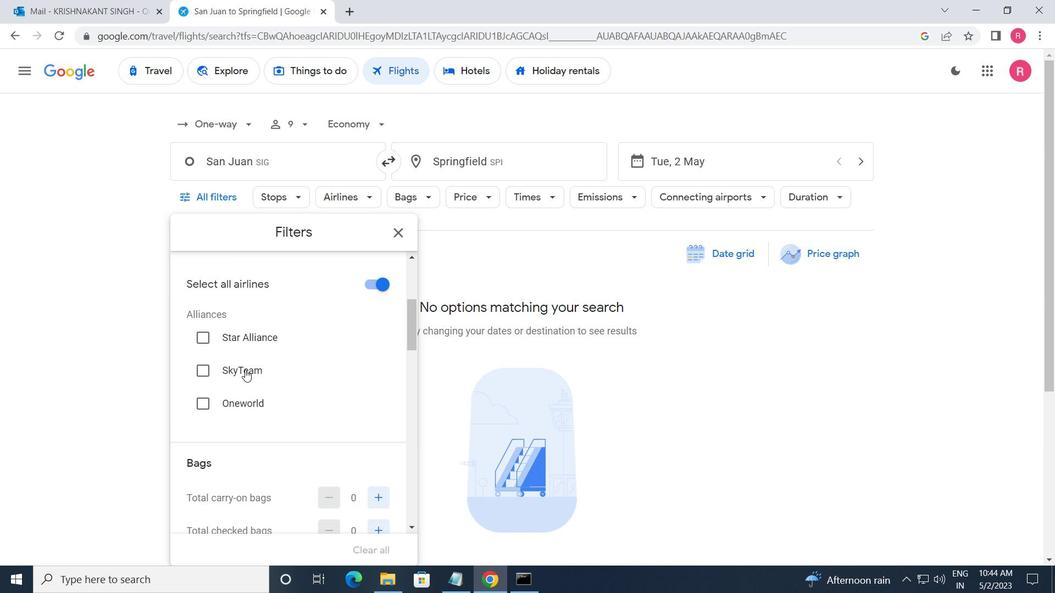 
Action: Mouse scrolled (246, 372) with delta (0, 0)
Screenshot: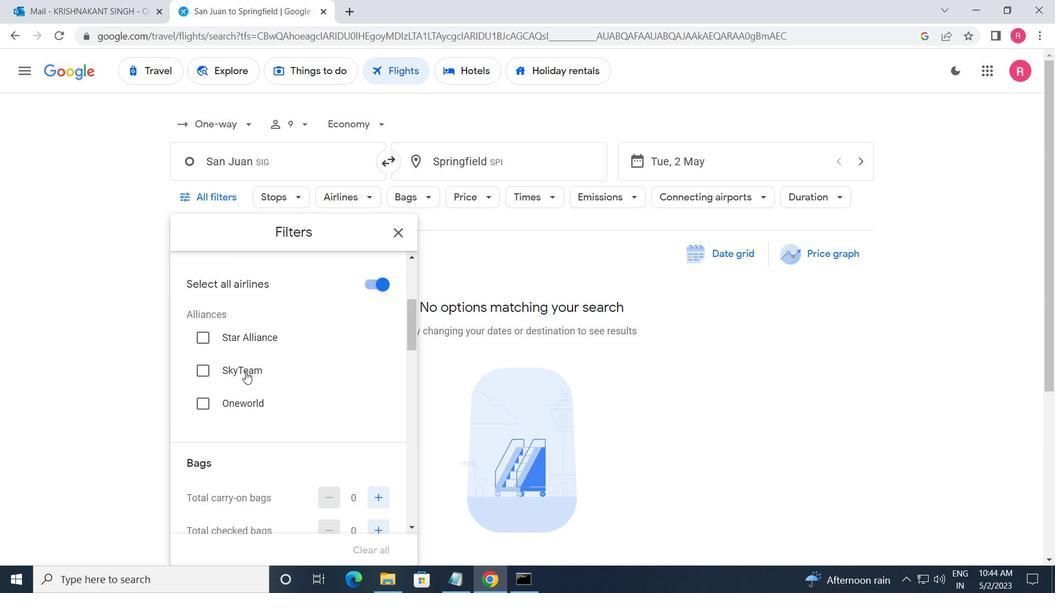 
Action: Mouse moved to (246, 373)
Screenshot: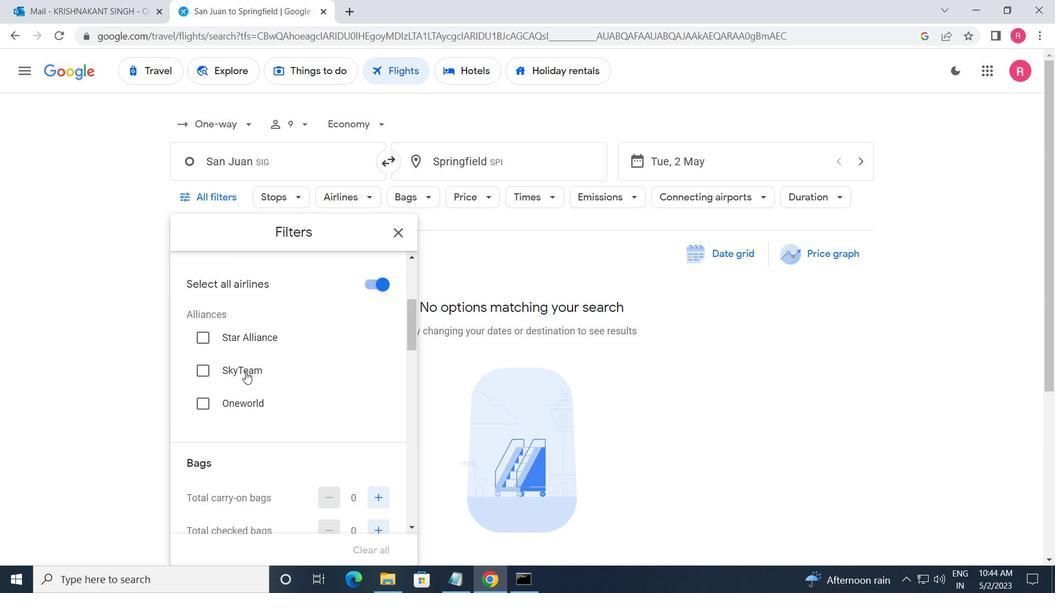 
Action: Mouse scrolled (246, 372) with delta (0, 0)
Screenshot: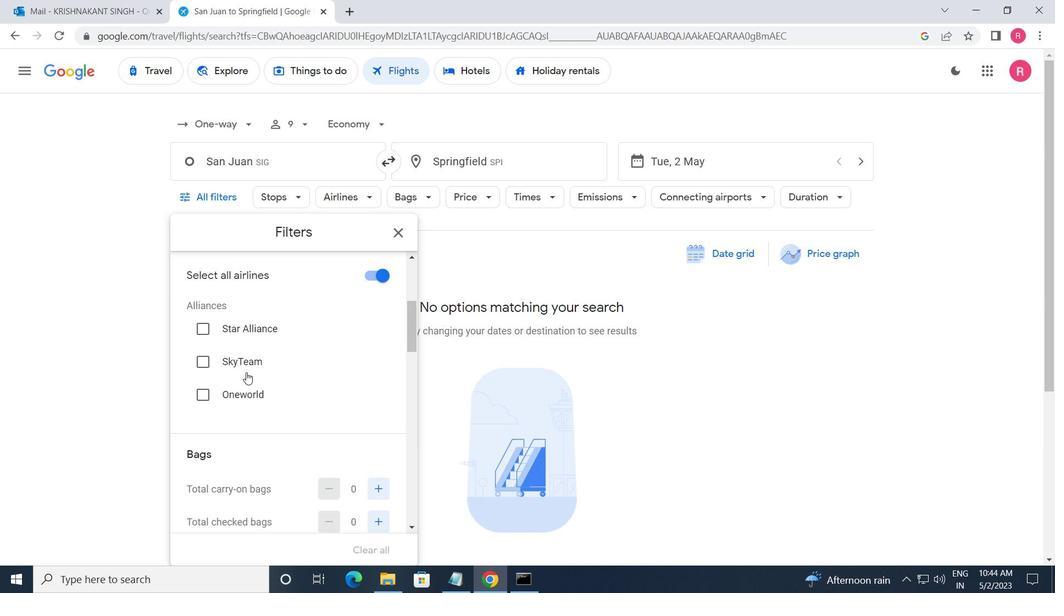 
Action: Mouse moved to (246, 377)
Screenshot: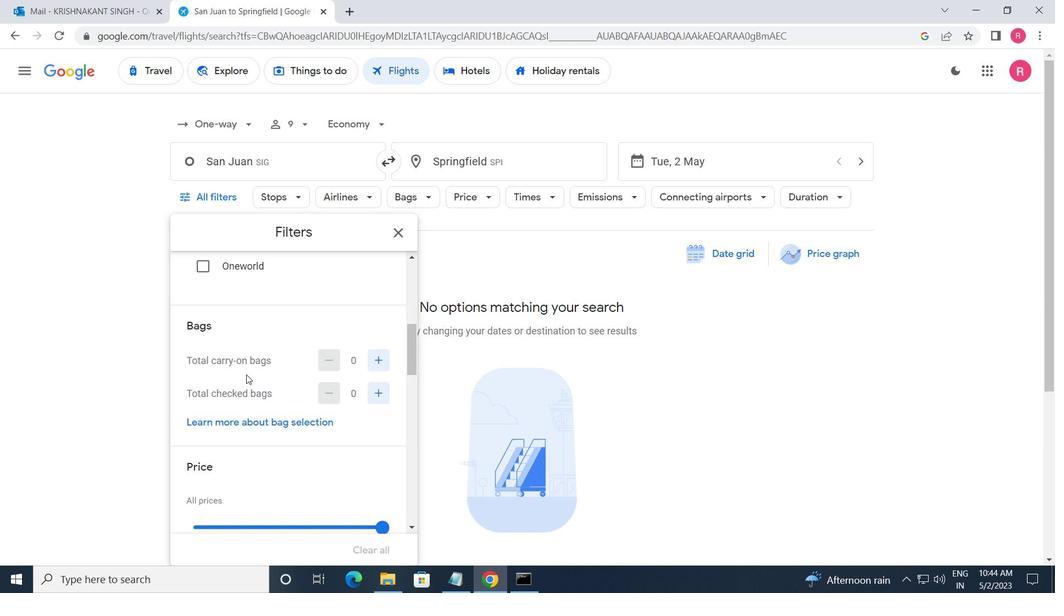 
Action: Mouse scrolled (246, 376) with delta (0, 0)
Screenshot: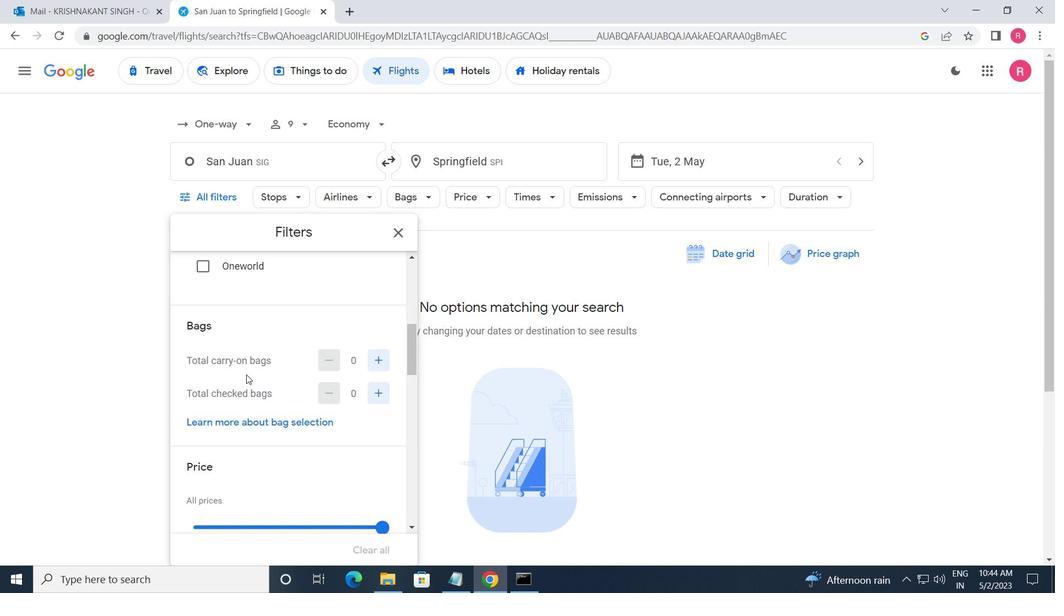 
Action: Mouse moved to (246, 377)
Screenshot: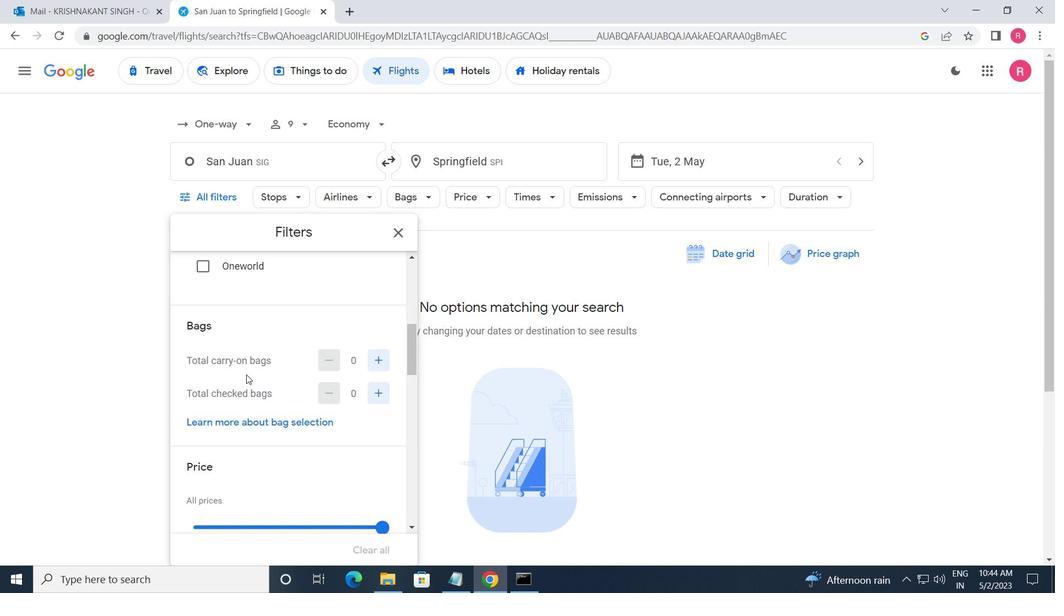 
Action: Mouse scrolled (246, 376) with delta (0, 0)
Screenshot: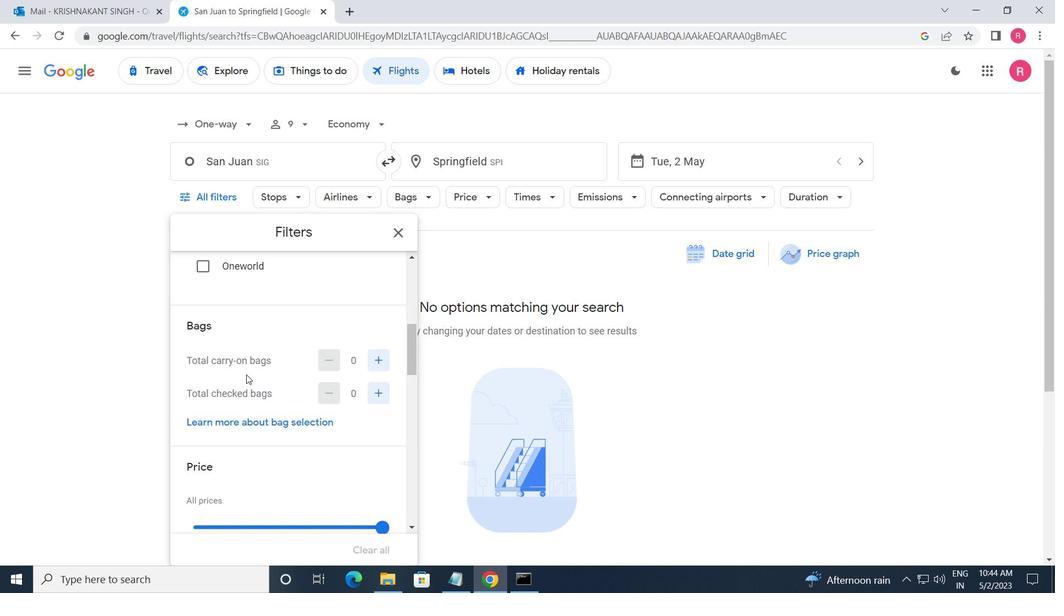 
Action: Mouse scrolled (246, 376) with delta (0, 0)
Screenshot: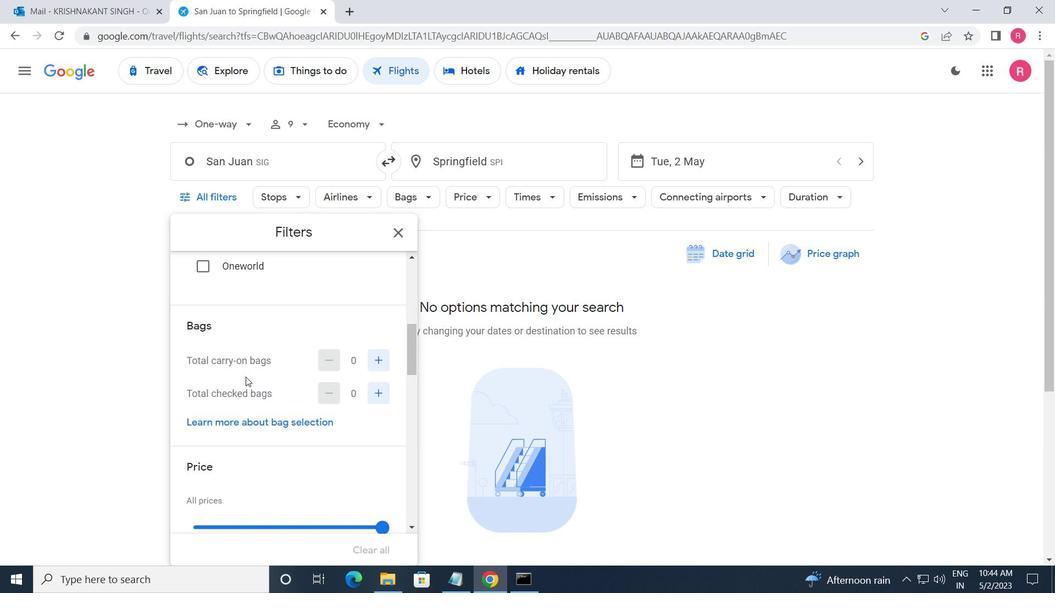 
Action: Mouse scrolled (246, 376) with delta (0, 0)
Screenshot: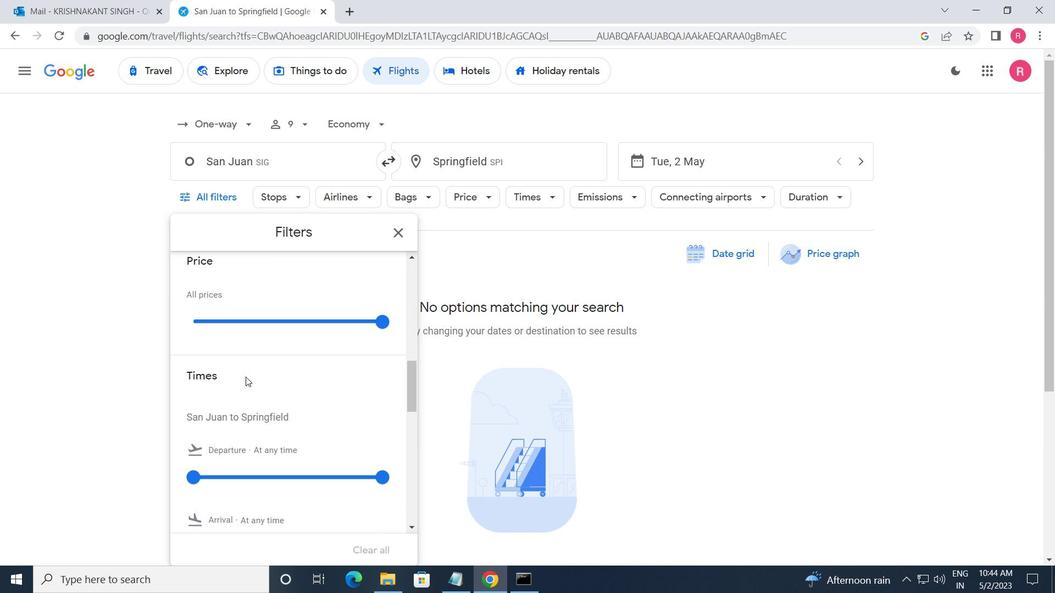 
Action: Mouse scrolled (246, 377) with delta (0, 0)
Screenshot: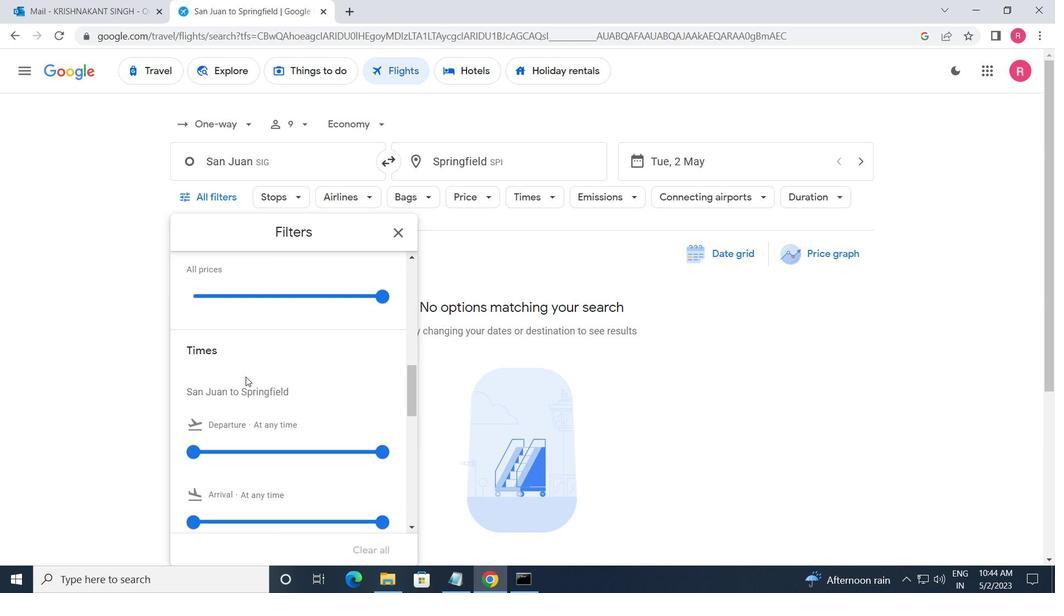 
Action: Mouse scrolled (246, 377) with delta (0, 0)
Screenshot: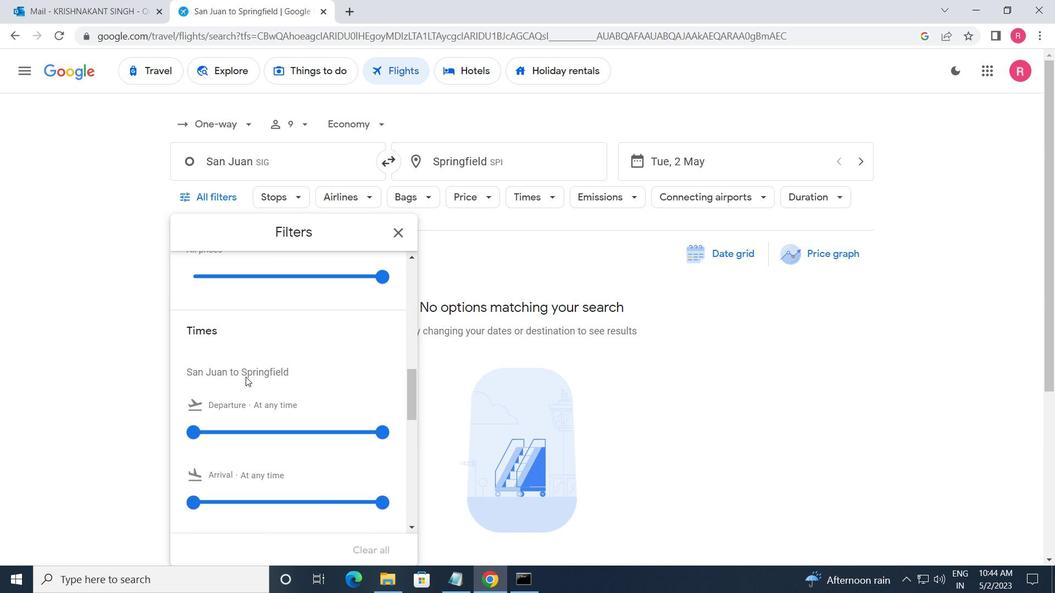 
Action: Mouse scrolled (246, 377) with delta (0, 0)
Screenshot: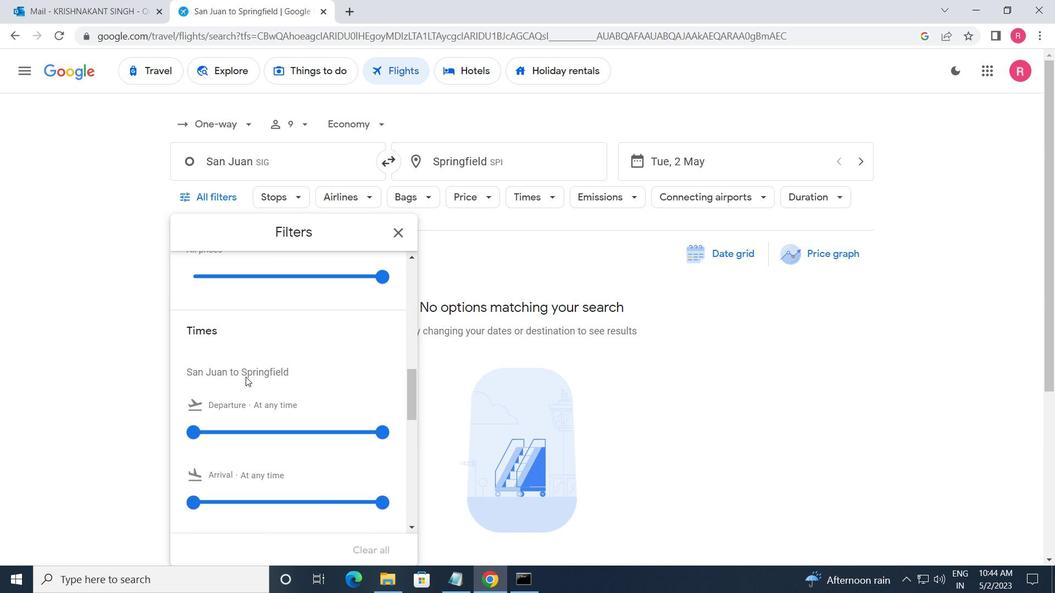 
Action: Mouse scrolled (246, 377) with delta (0, 0)
Screenshot: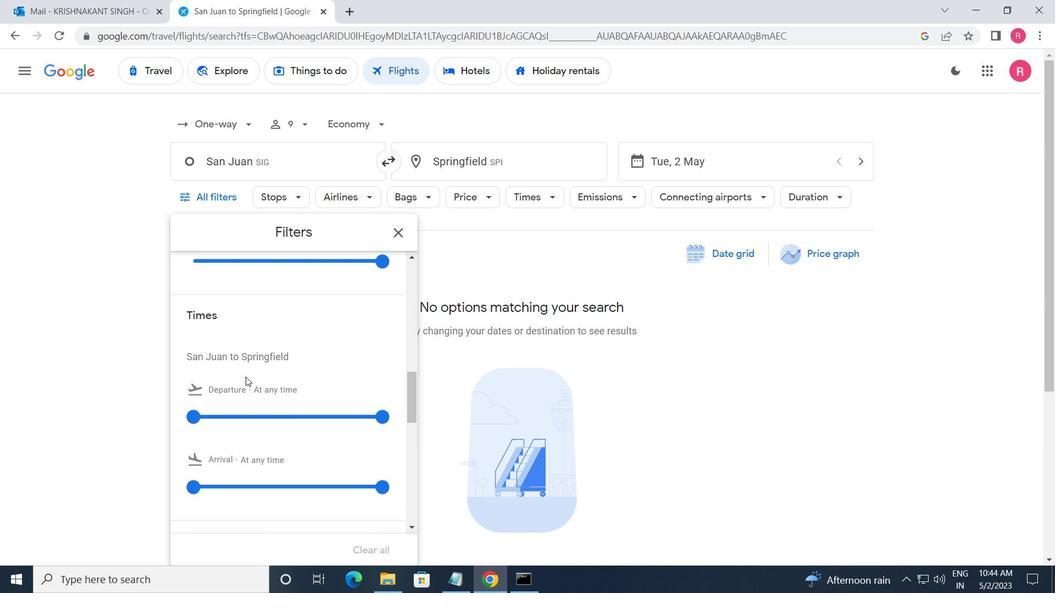 
Action: Mouse scrolled (246, 377) with delta (0, 0)
Screenshot: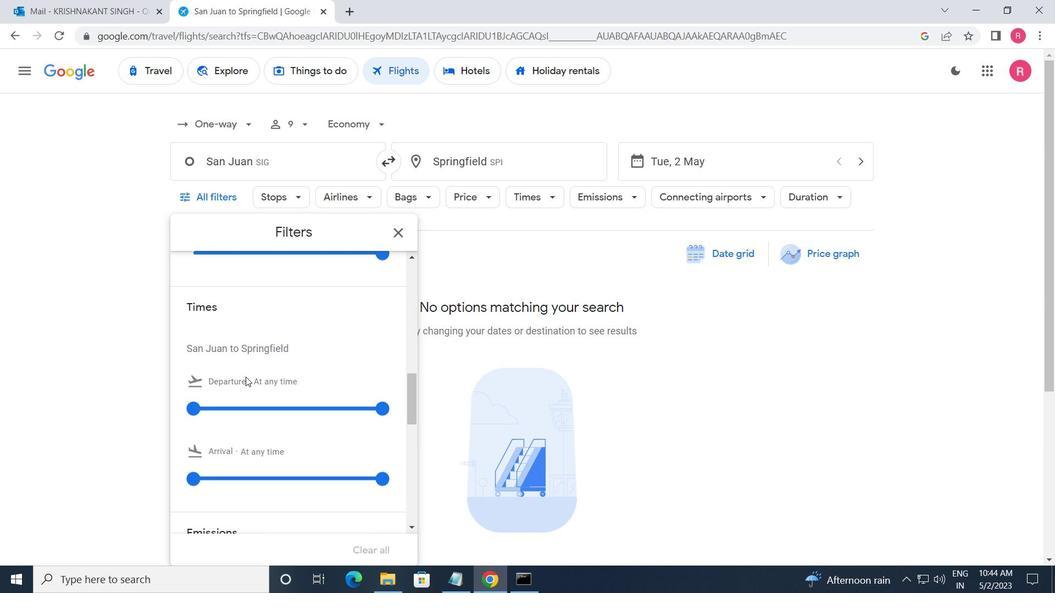 
Action: Mouse scrolled (246, 377) with delta (0, 0)
Screenshot: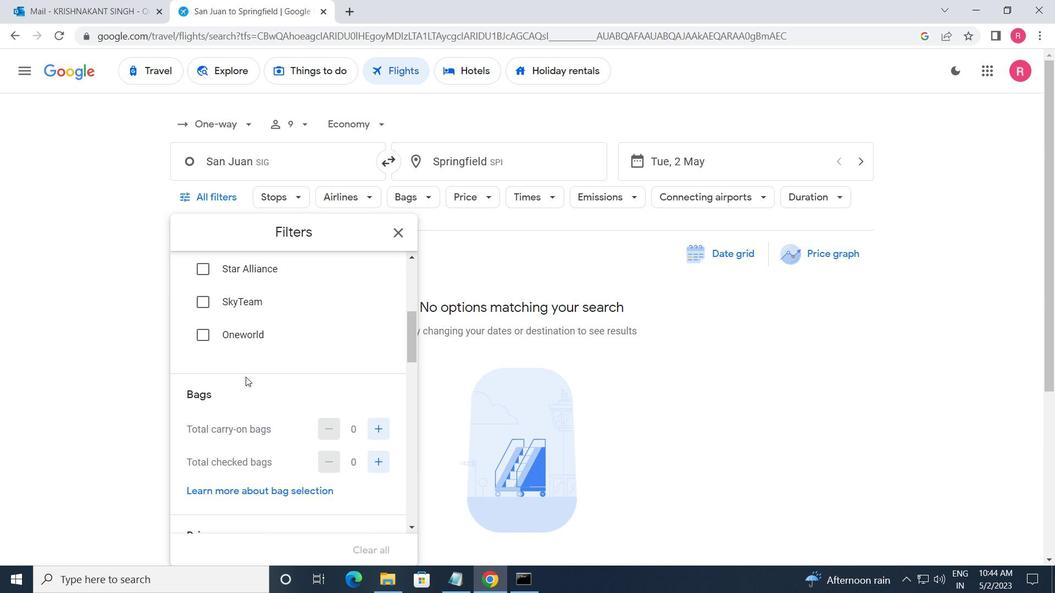 
Action: Mouse scrolled (246, 377) with delta (0, 0)
Screenshot: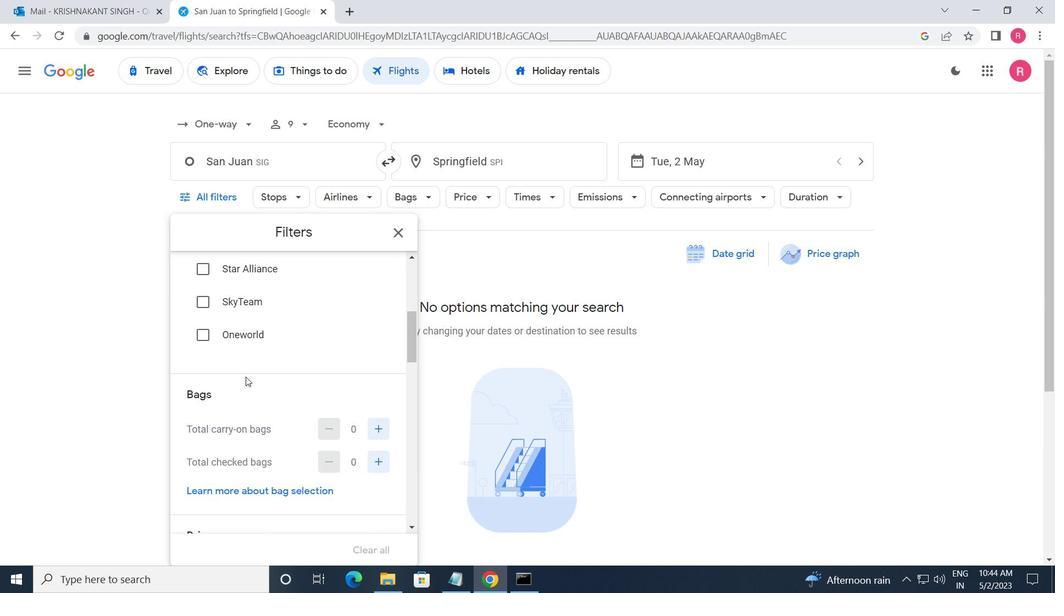 
Action: Mouse scrolled (246, 377) with delta (0, 0)
Screenshot: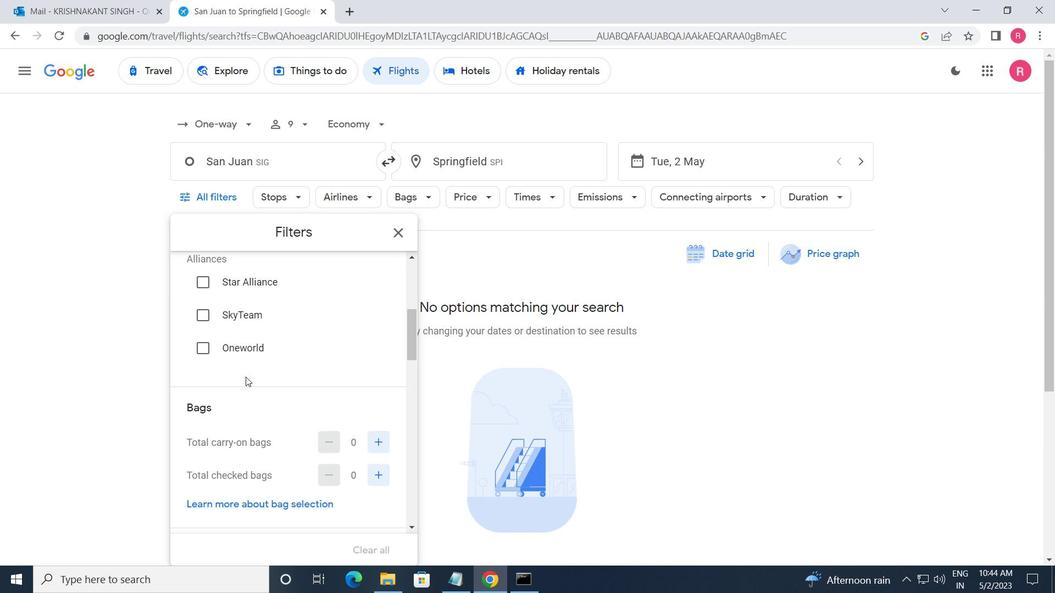 
Action: Mouse scrolled (246, 376) with delta (0, 0)
Screenshot: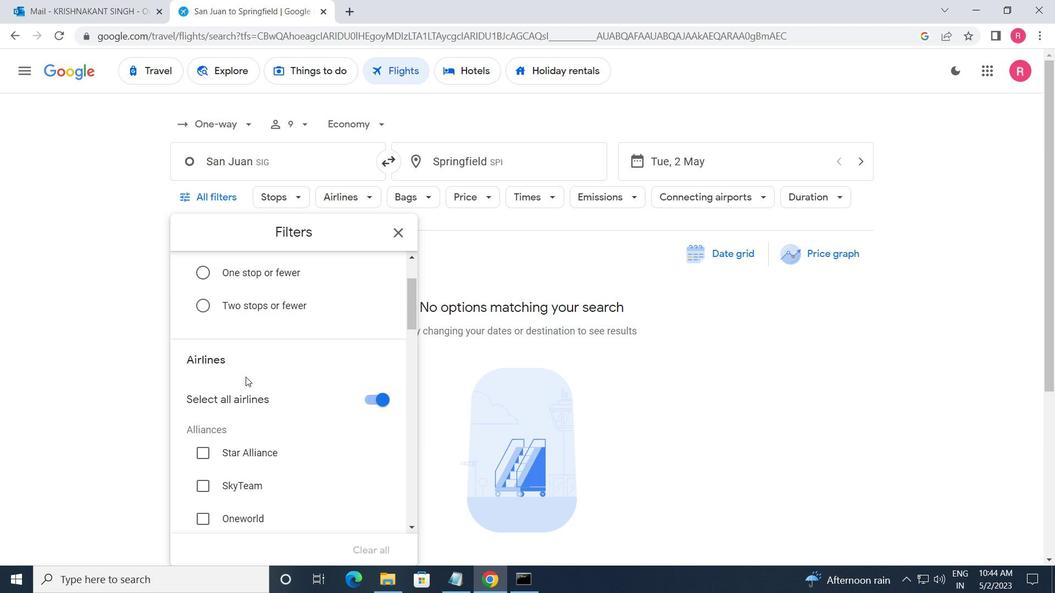 
Action: Mouse scrolled (246, 376) with delta (0, 0)
Screenshot: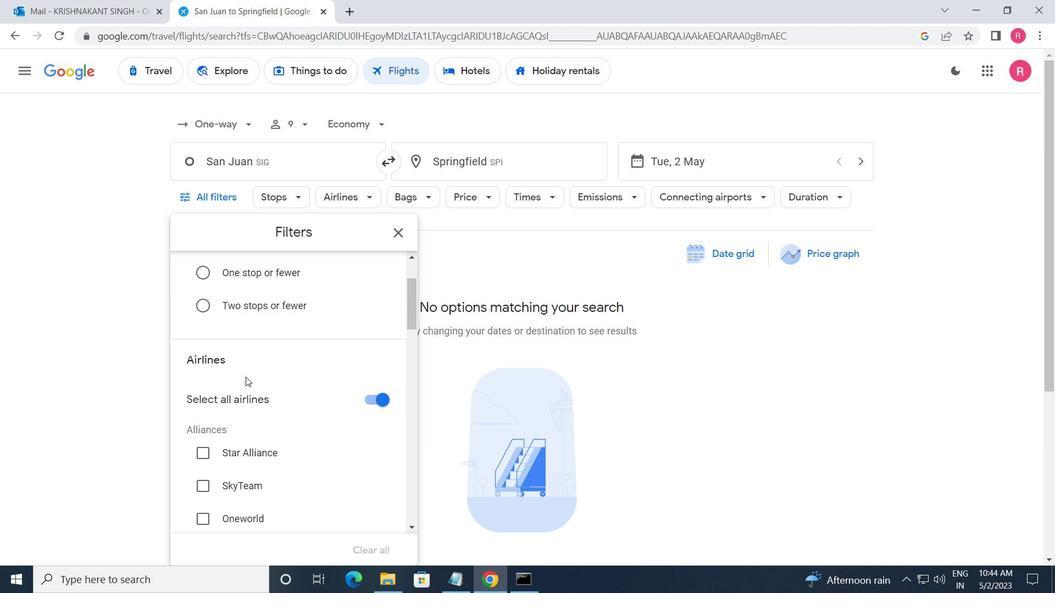 
Action: Mouse scrolled (246, 376) with delta (0, 0)
Screenshot: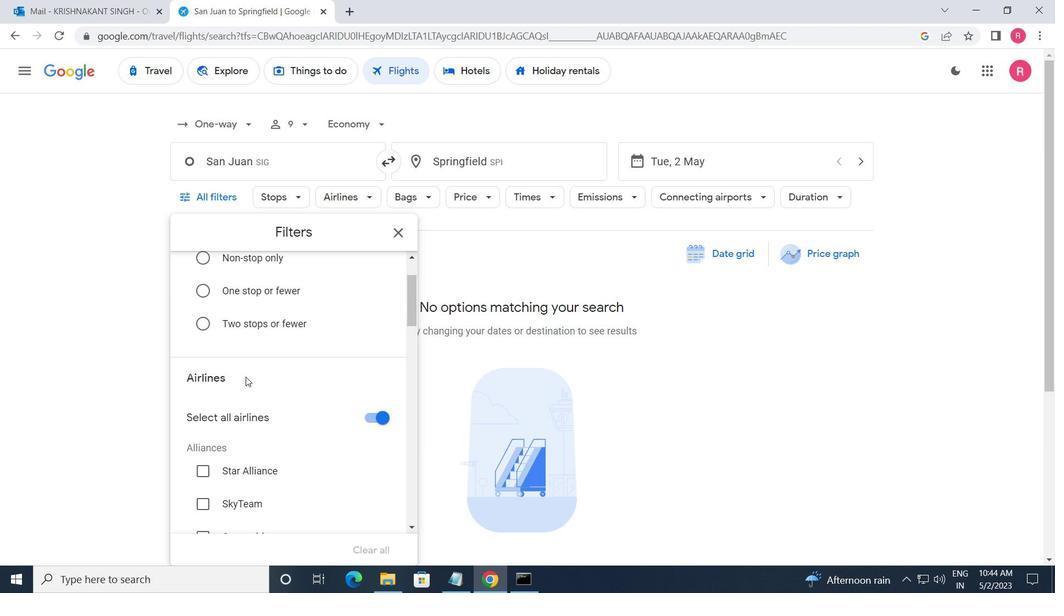 
Action: Mouse scrolled (246, 376) with delta (0, 0)
Screenshot: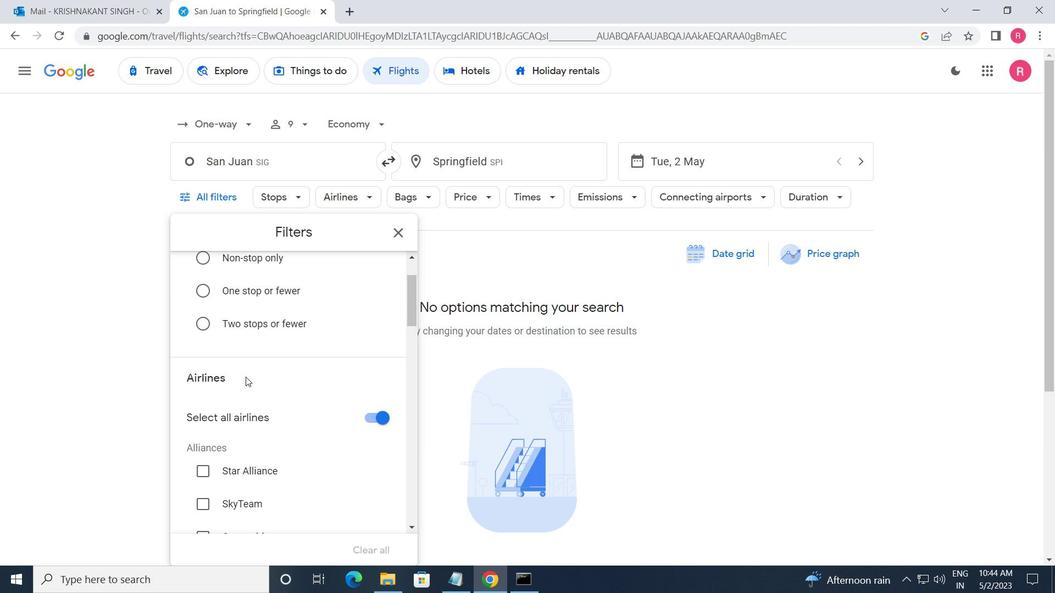 
Action: Mouse scrolled (246, 376) with delta (0, 0)
Screenshot: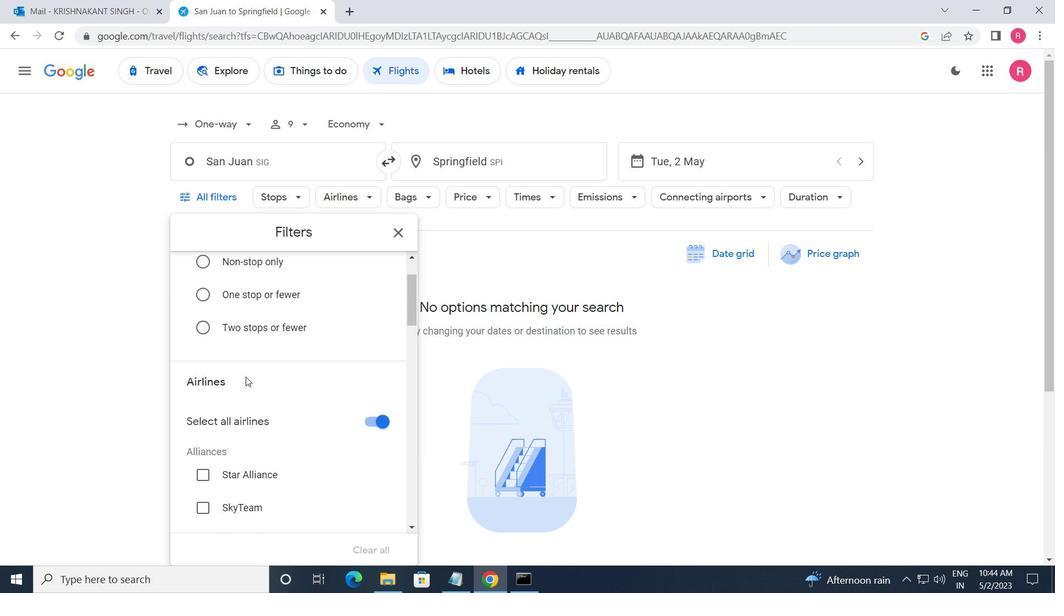 
Action: Mouse scrolled (246, 376) with delta (0, 0)
Screenshot: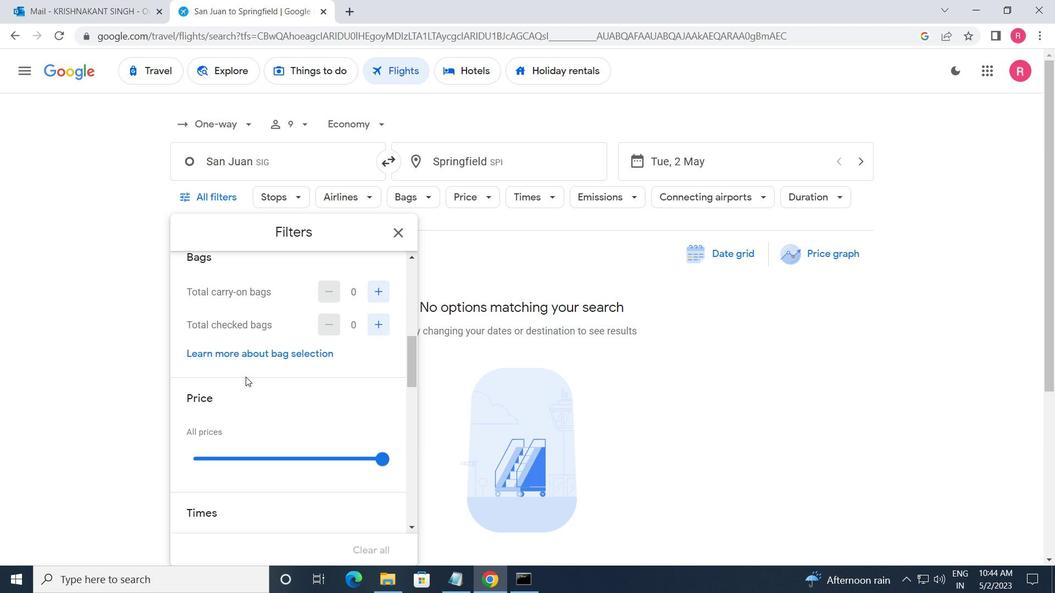 
Action: Mouse scrolled (246, 376) with delta (0, 0)
Screenshot: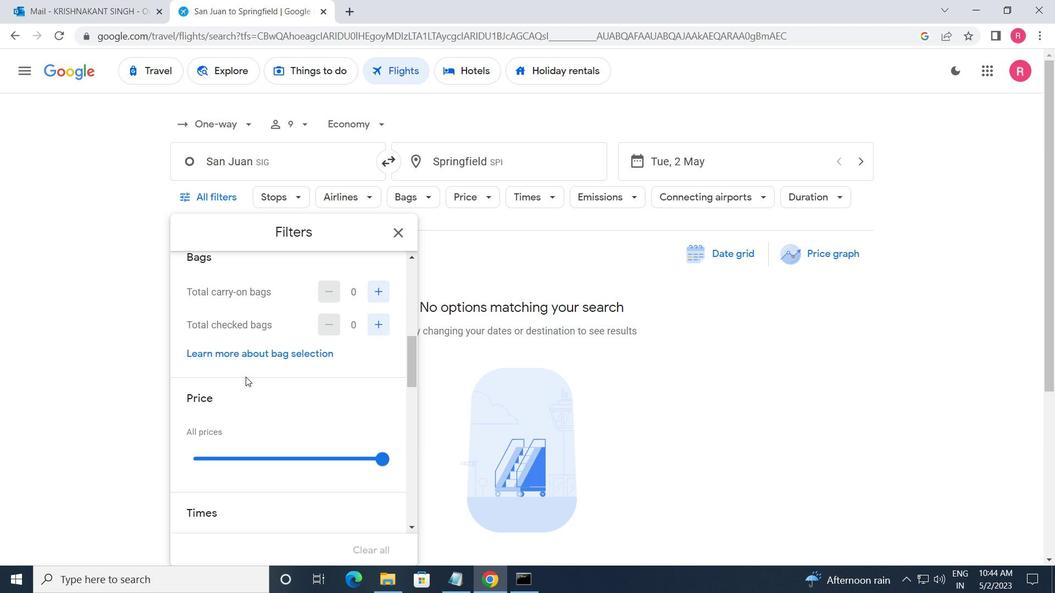 
Action: Mouse moved to (383, 324)
Screenshot: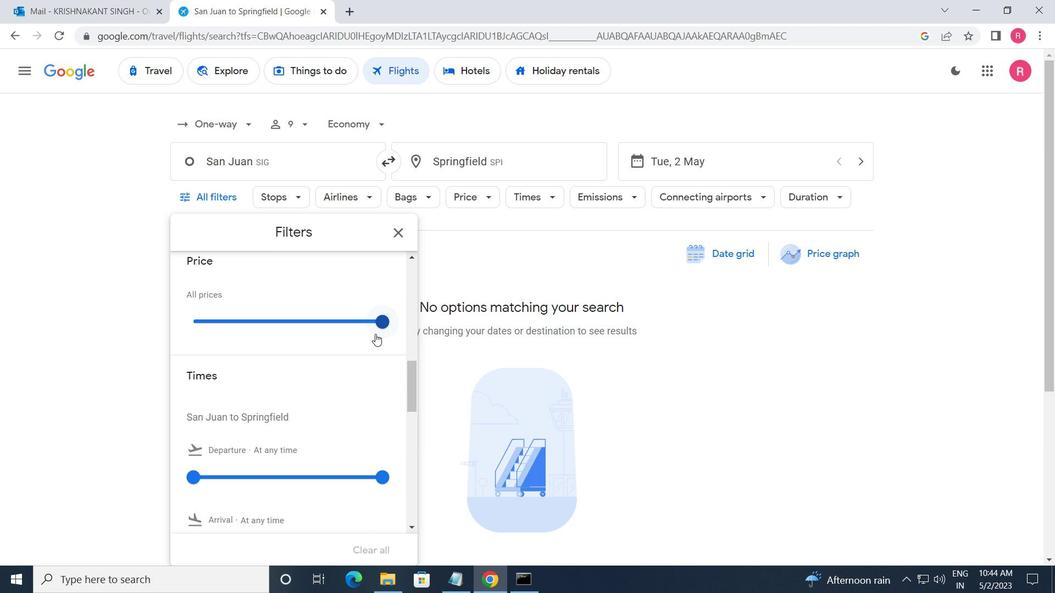 
Action: Mouse pressed left at (383, 324)
Screenshot: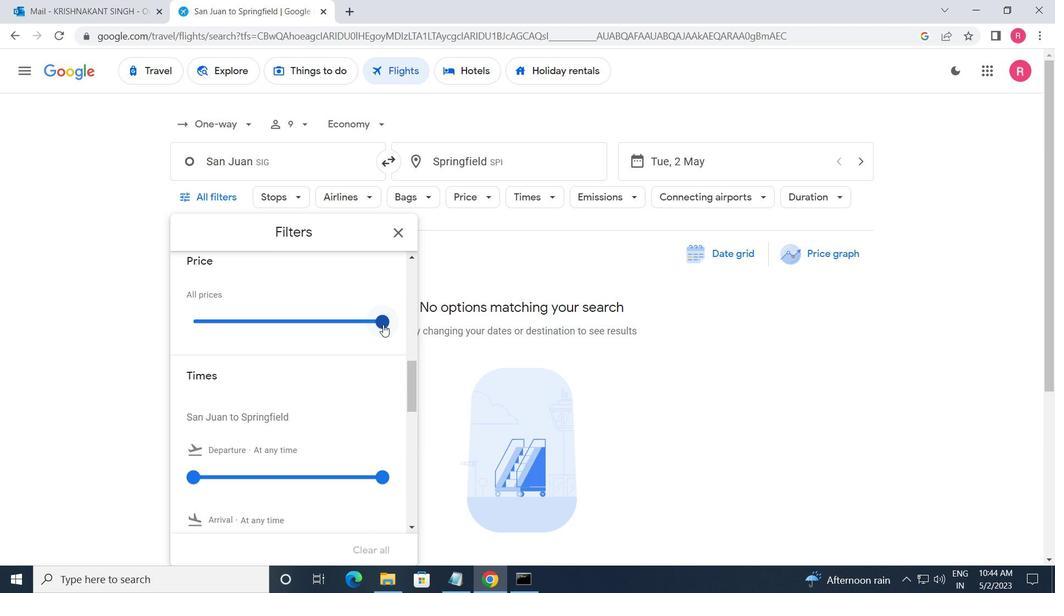 
Action: Mouse moved to (352, 355)
Screenshot: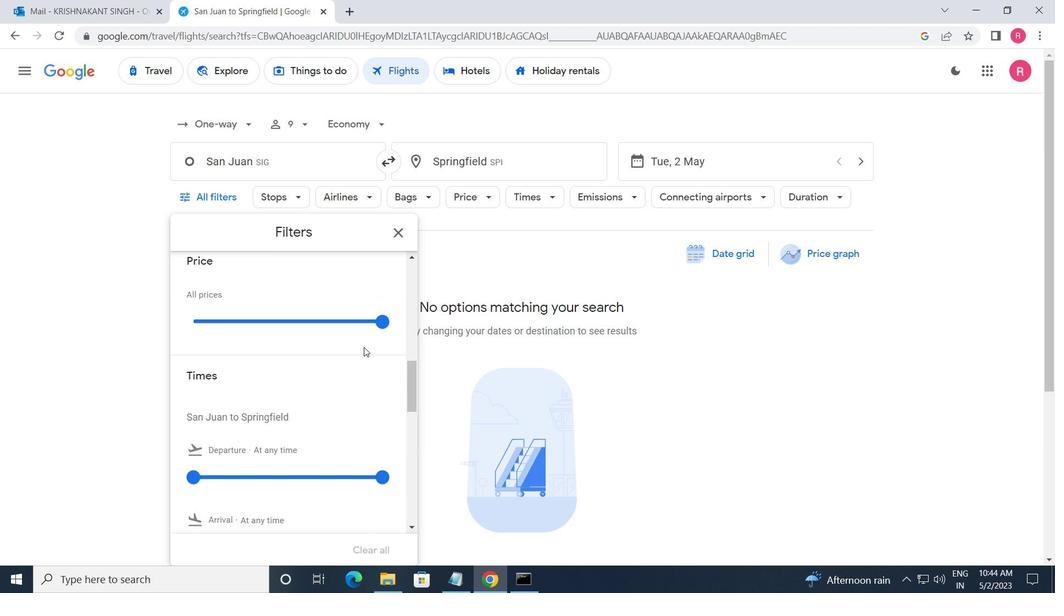 
Action: Mouse scrolled (352, 355) with delta (0, 0)
Screenshot: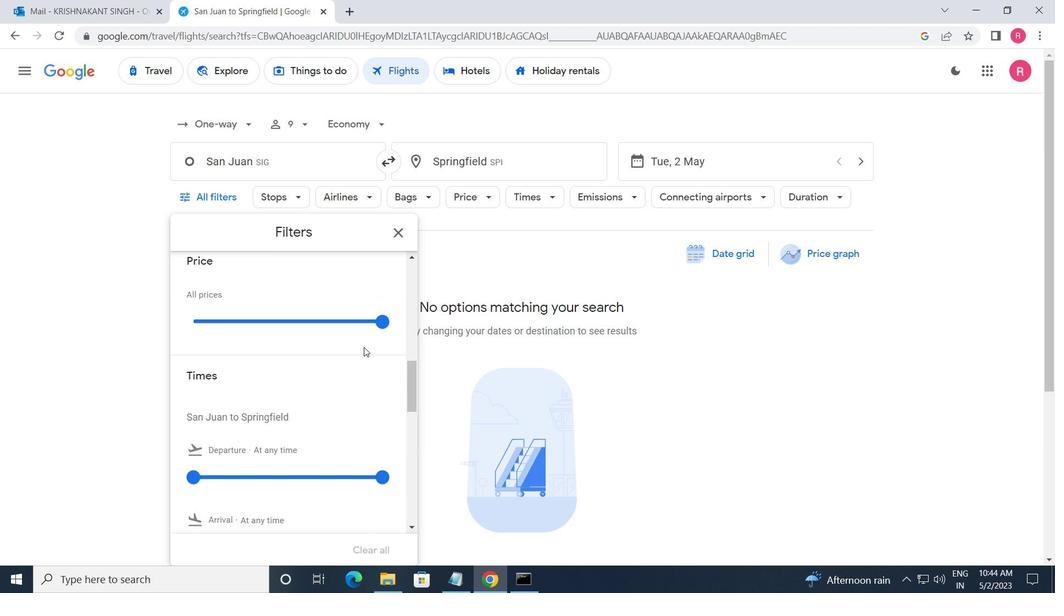 
Action: Mouse moved to (196, 411)
Screenshot: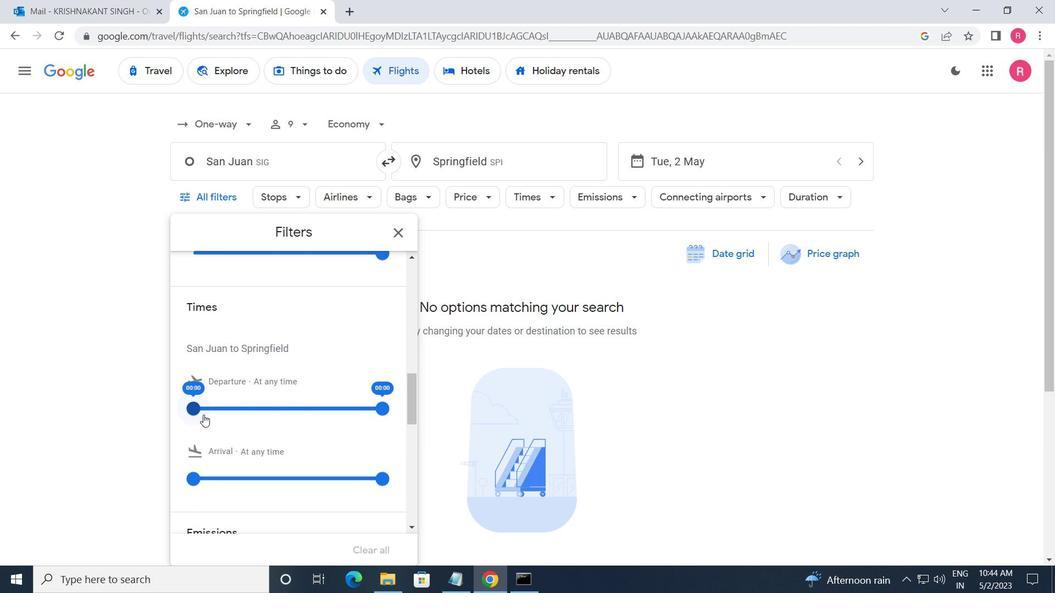 
Action: Mouse pressed left at (196, 411)
Screenshot: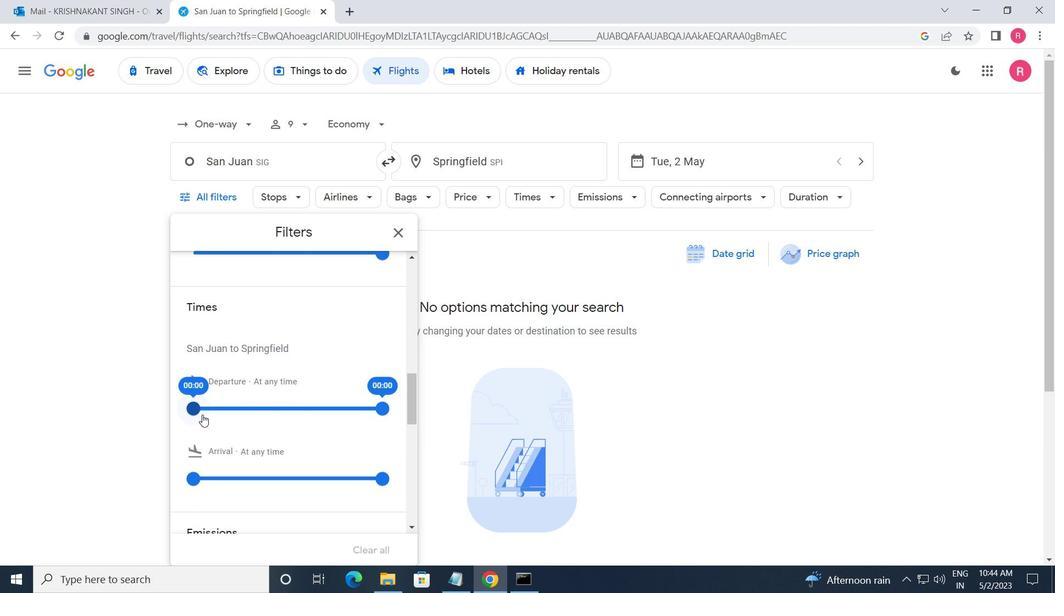 
Action: Mouse moved to (380, 410)
Screenshot: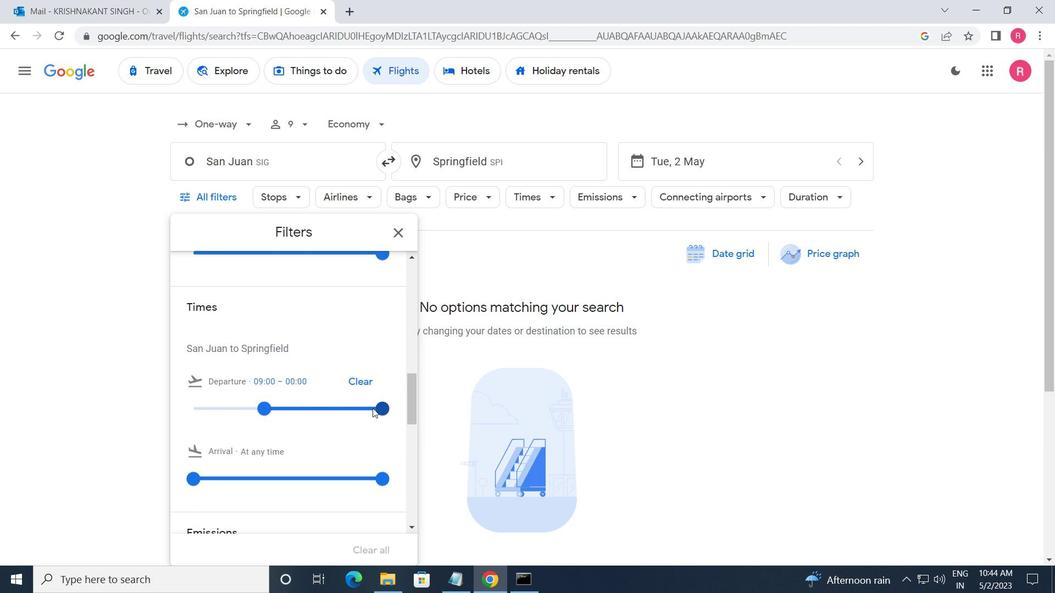 
Action: Mouse pressed left at (380, 410)
Screenshot: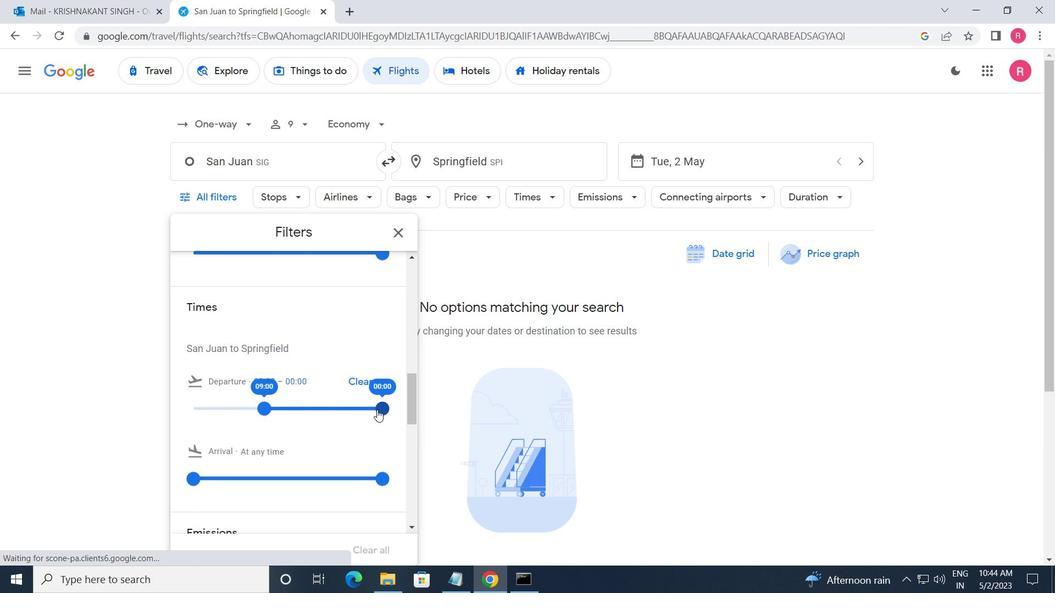 
Action: Mouse moved to (393, 233)
Screenshot: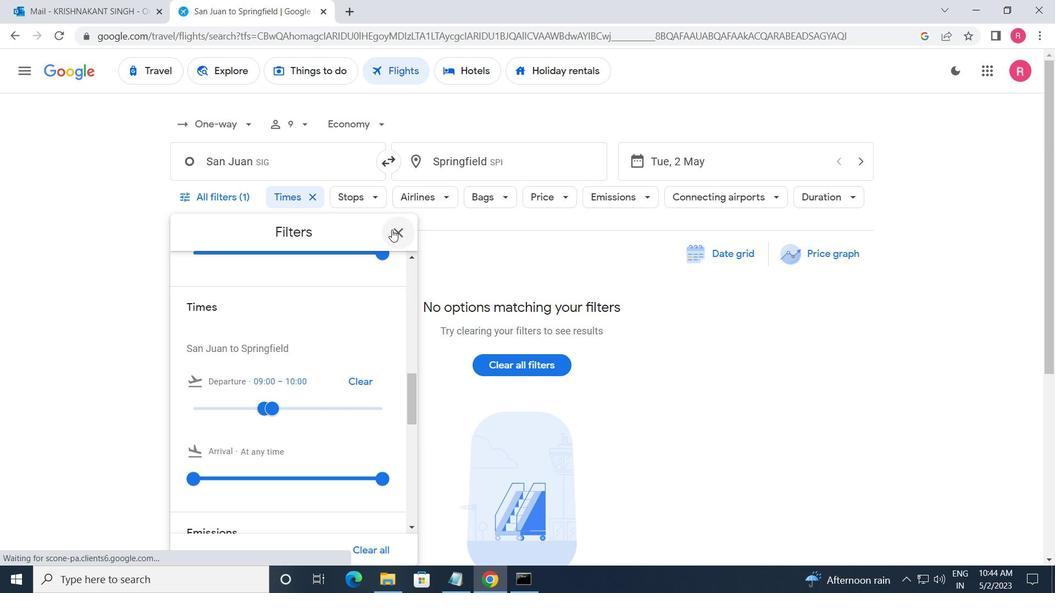 
Action: Mouse pressed left at (393, 233)
Screenshot: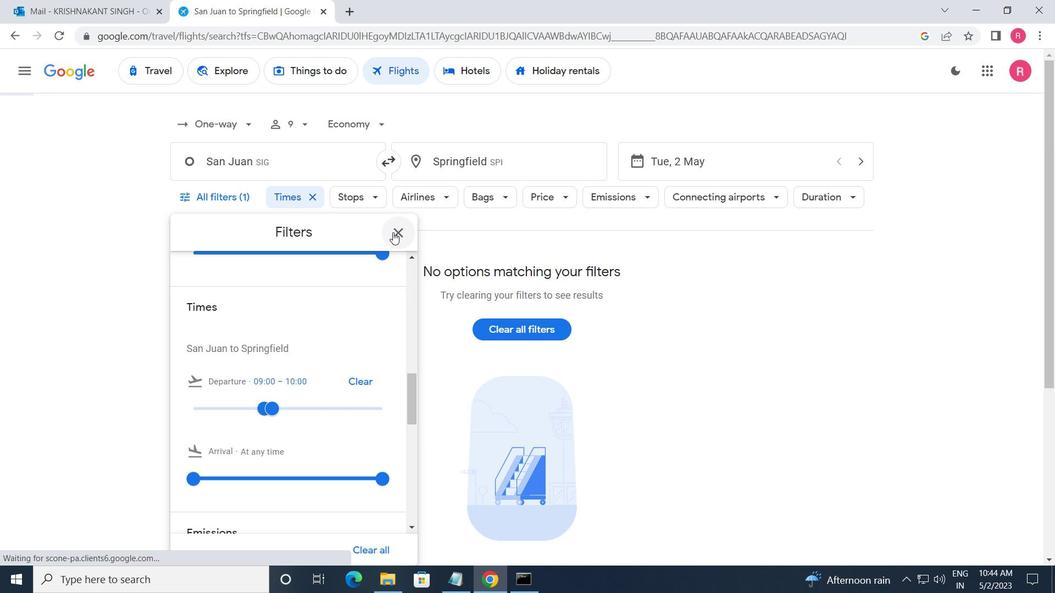 
